 Task: Look for space in Kulpahār, India from 8th June, 2023 to 16th June, 2023 for 2 adults in price range Rs.10000 to Rs.15000. Place can be entire place with 1  bedroom having 1 bed and 1 bathroom. Property type can be house, flat, guest house, hotel. Amenities needed are: washing machine. Booking option can be shelf check-in. Required host language is English.
Action: Mouse moved to (513, 98)
Screenshot: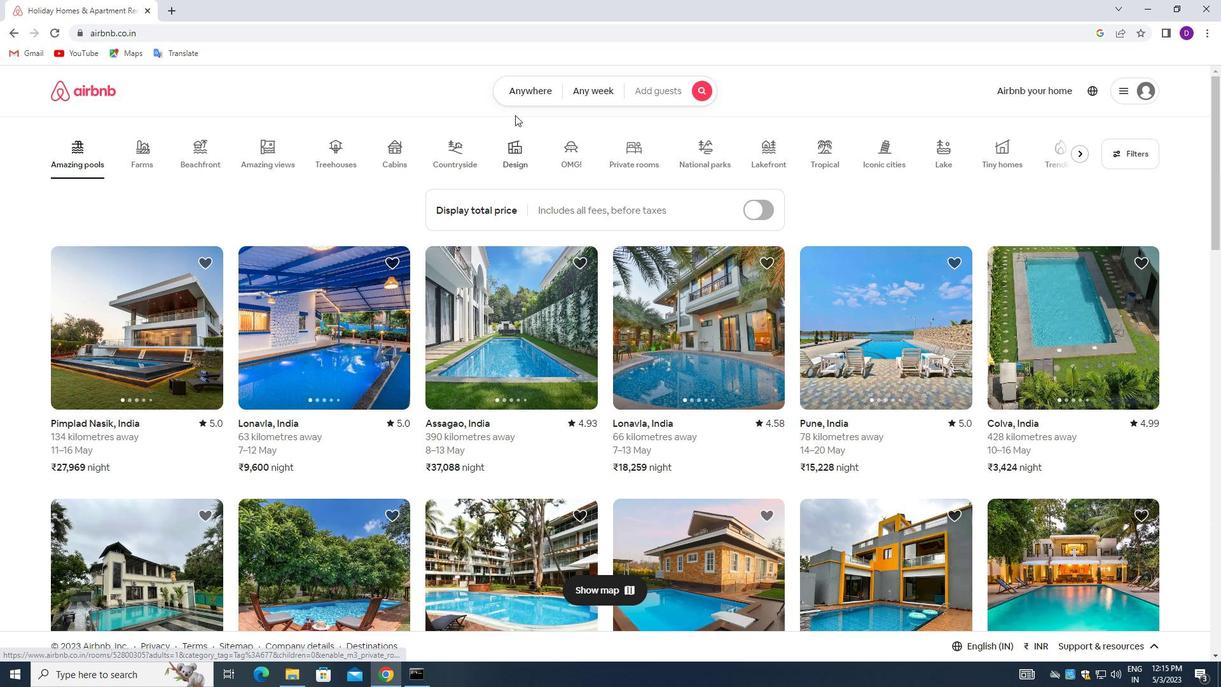 
Action: Mouse pressed left at (513, 98)
Screenshot: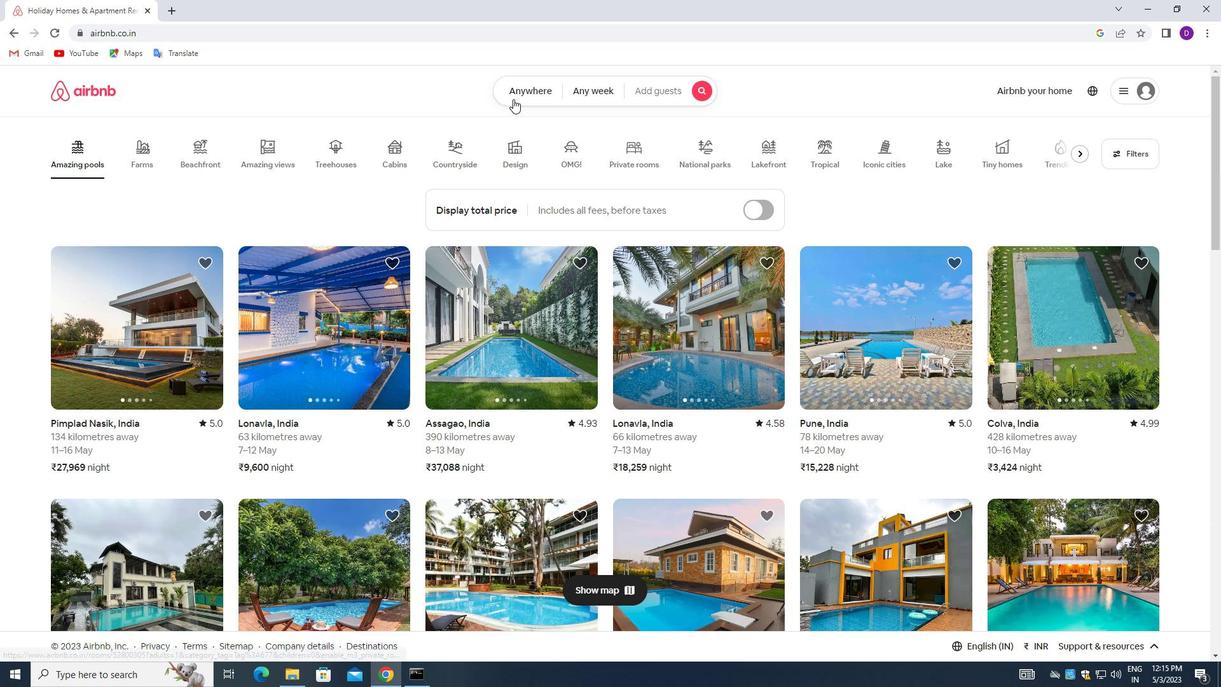 
Action: Mouse moved to (407, 145)
Screenshot: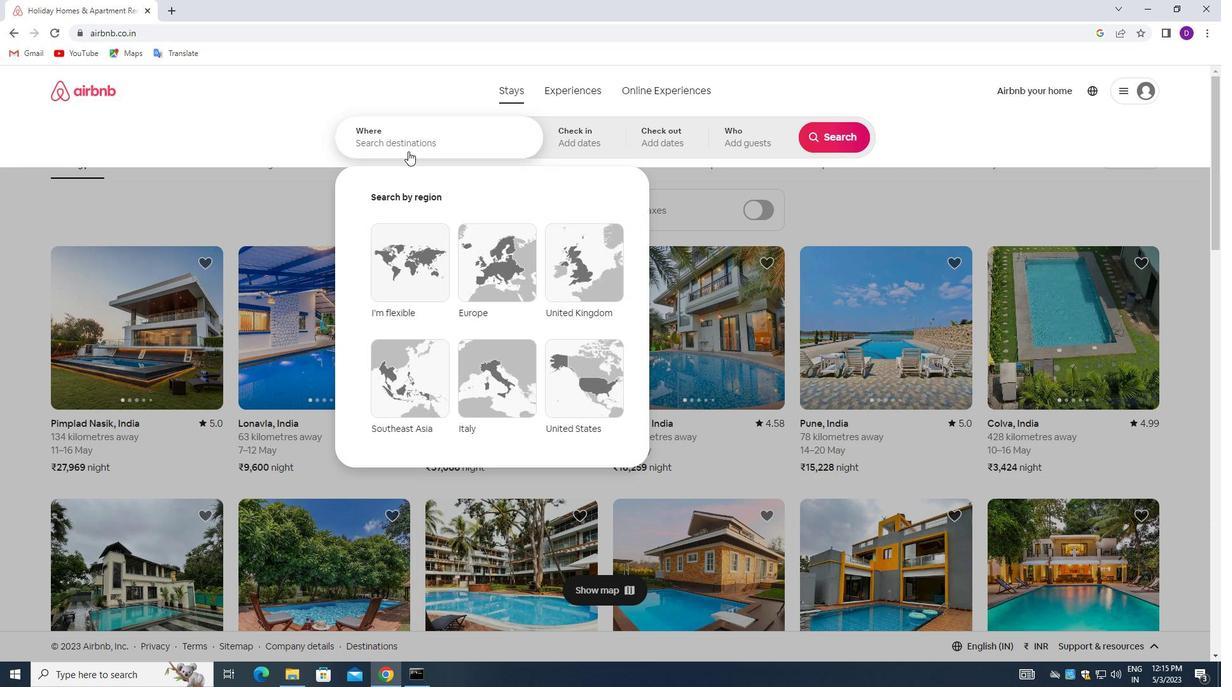 
Action: Mouse pressed left at (407, 145)
Screenshot: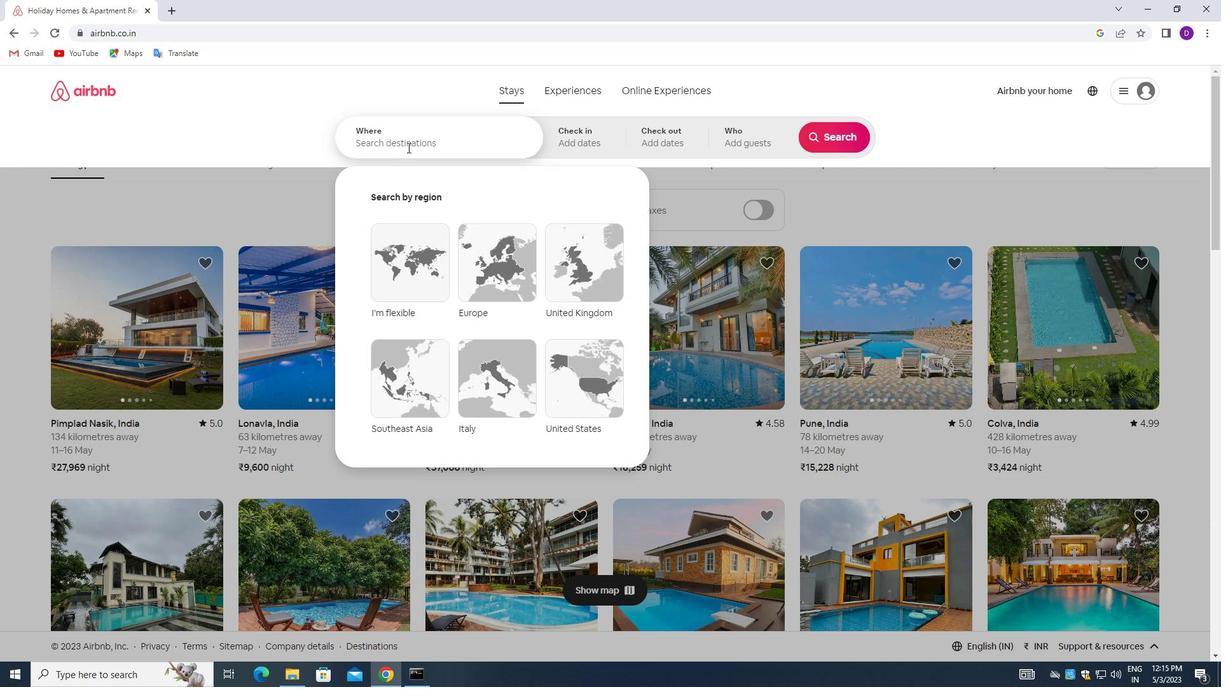 
Action: Mouse moved to (282, 146)
Screenshot: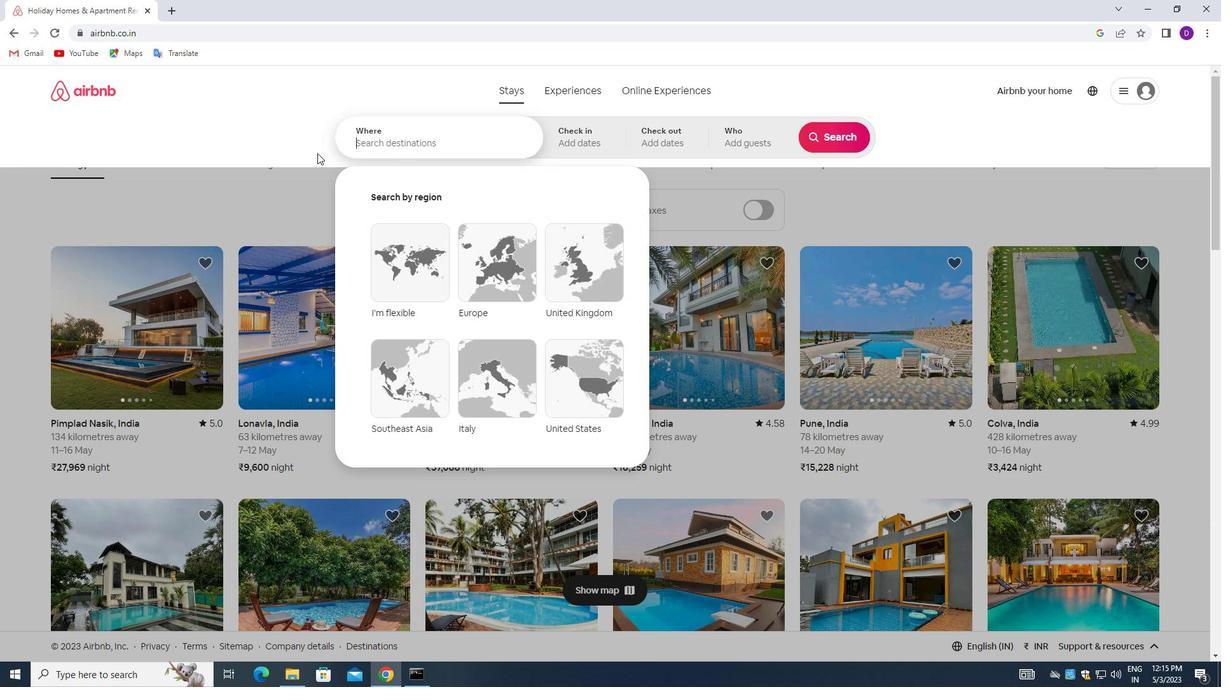 
Action: Key pressed <Key.shift>KULPAGAR<Key.backspace><Key.backspace><Key.backspace>HAR,<Key.space><Key.shift>INDIA<Key.enter>
Screenshot: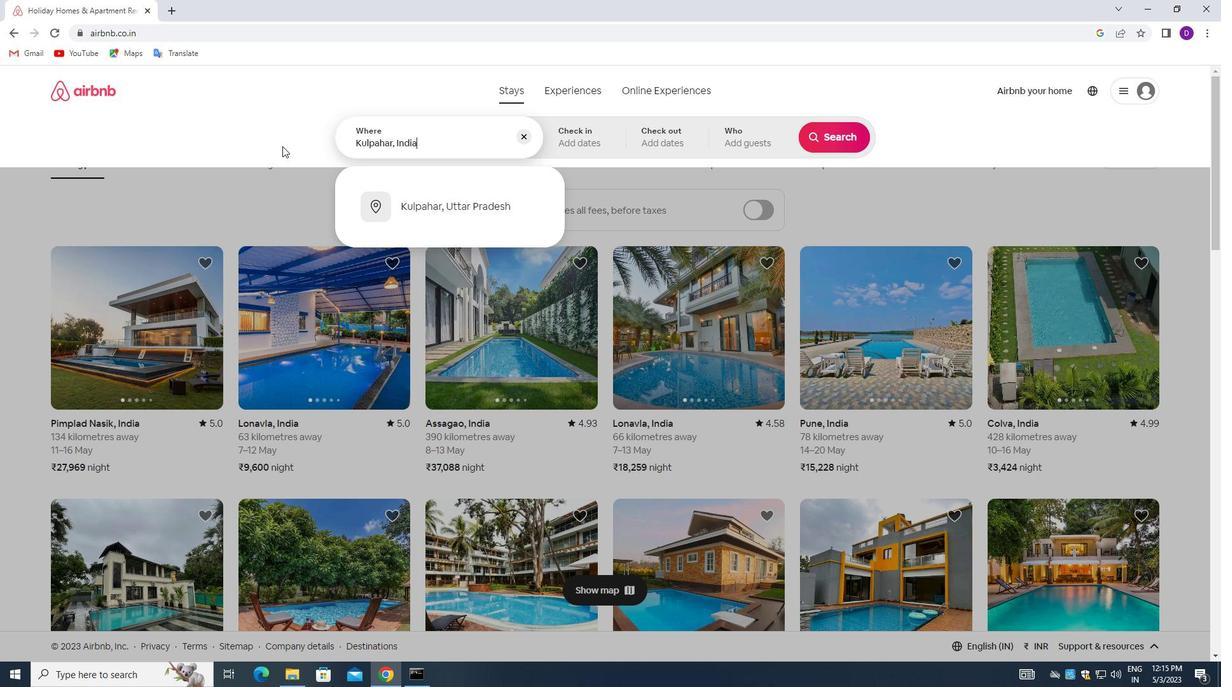 
Action: Mouse moved to (763, 318)
Screenshot: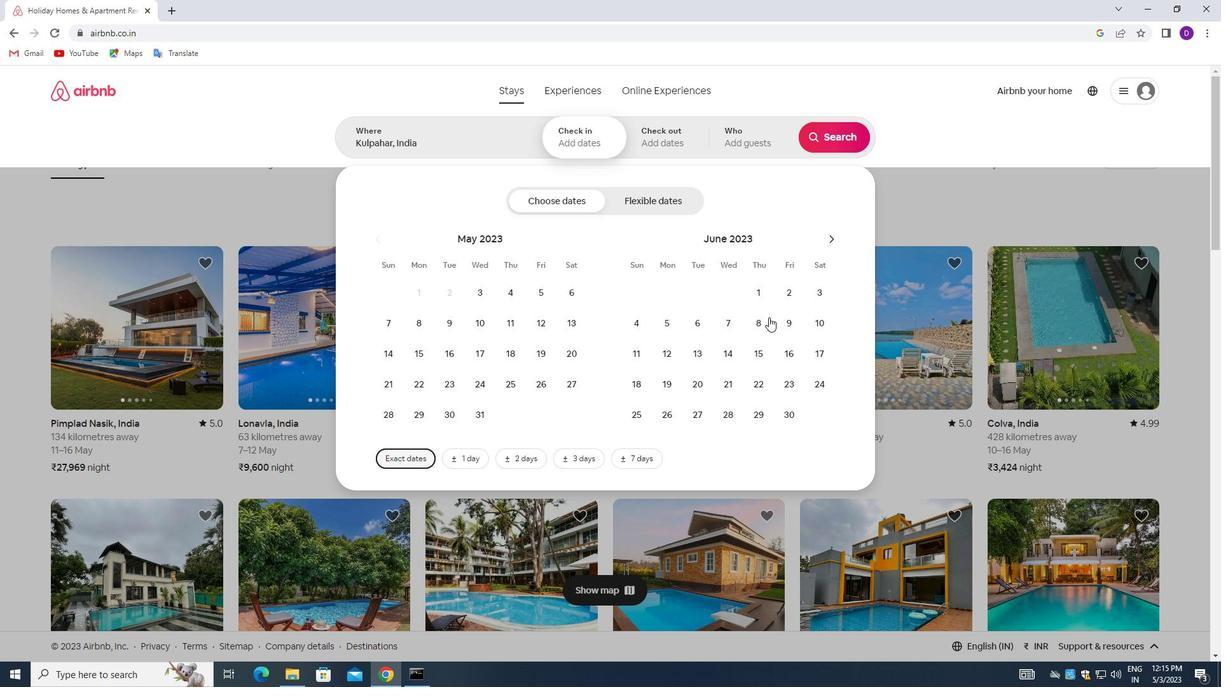 
Action: Mouse pressed left at (763, 318)
Screenshot: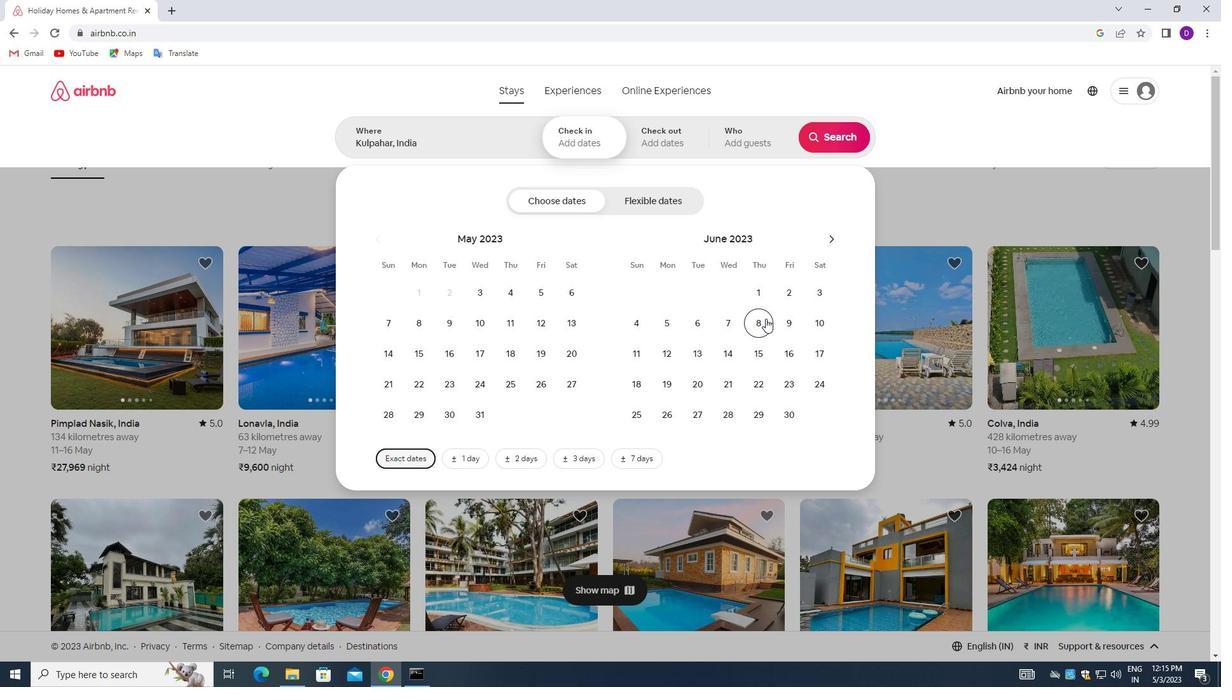 
Action: Mouse moved to (782, 349)
Screenshot: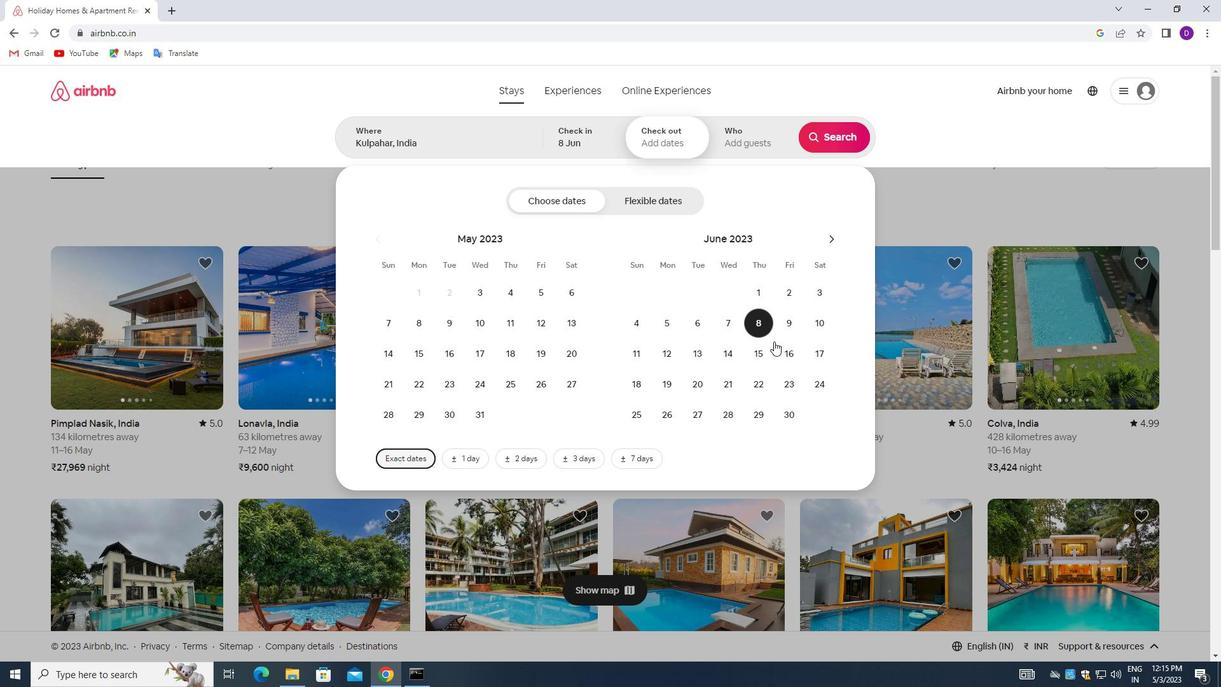 
Action: Mouse pressed left at (782, 349)
Screenshot: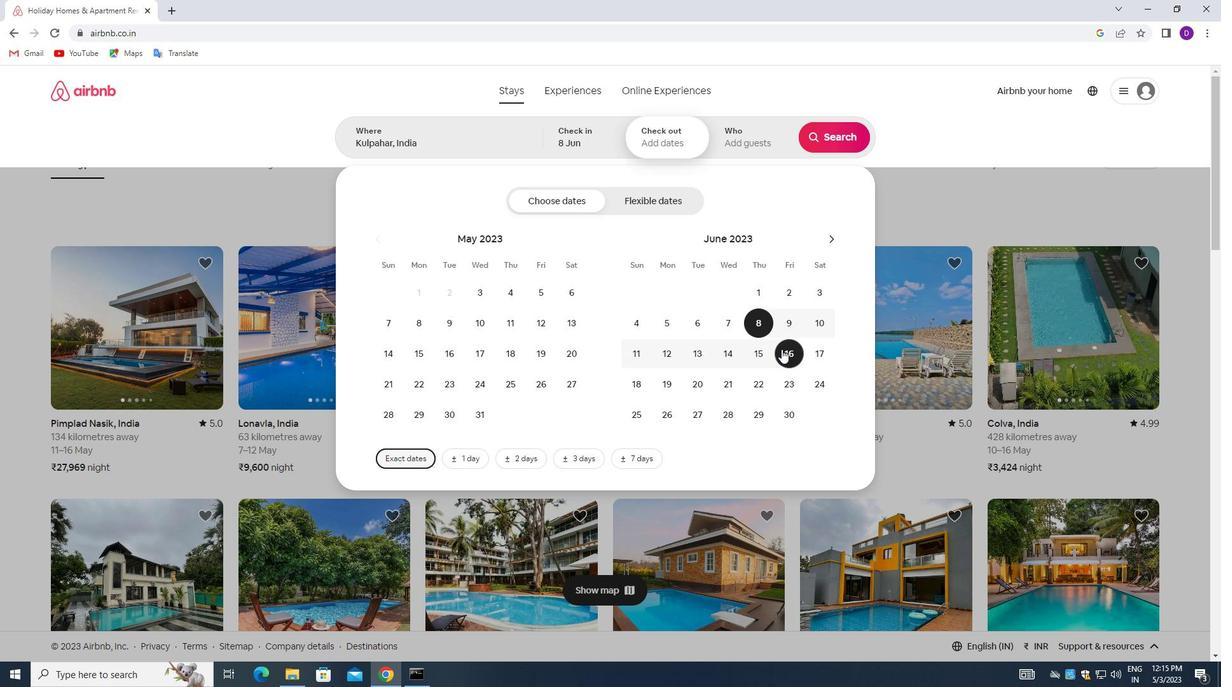 
Action: Mouse moved to (738, 137)
Screenshot: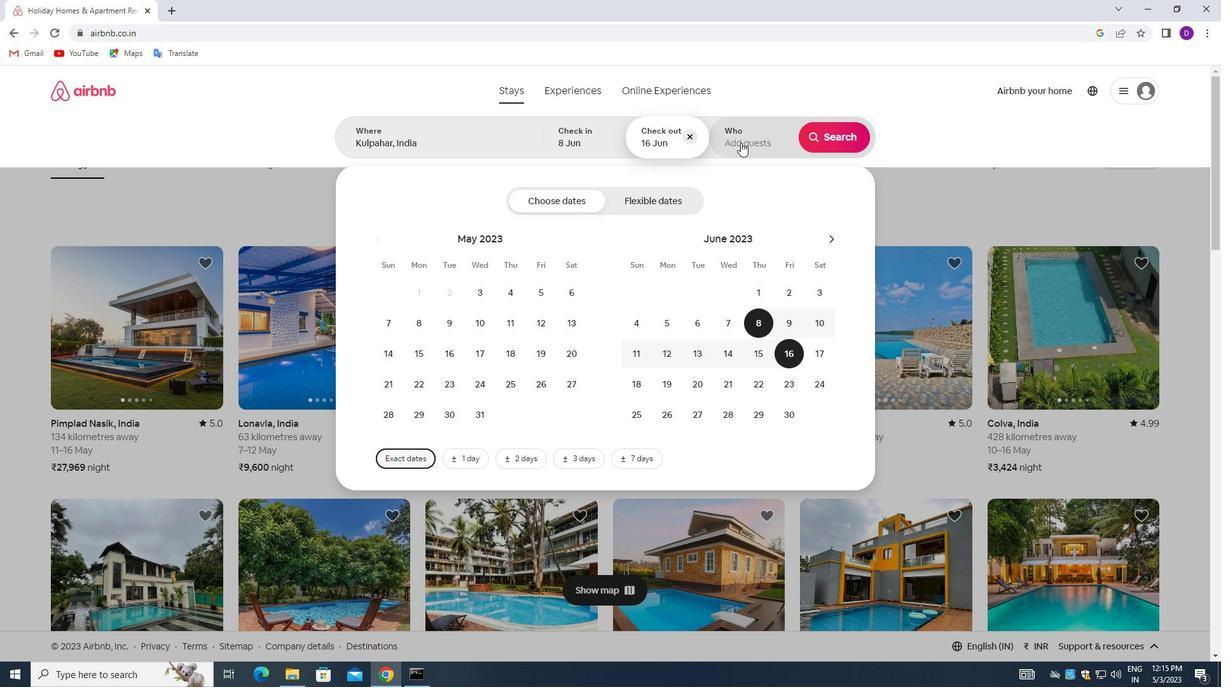 
Action: Mouse pressed left at (738, 137)
Screenshot: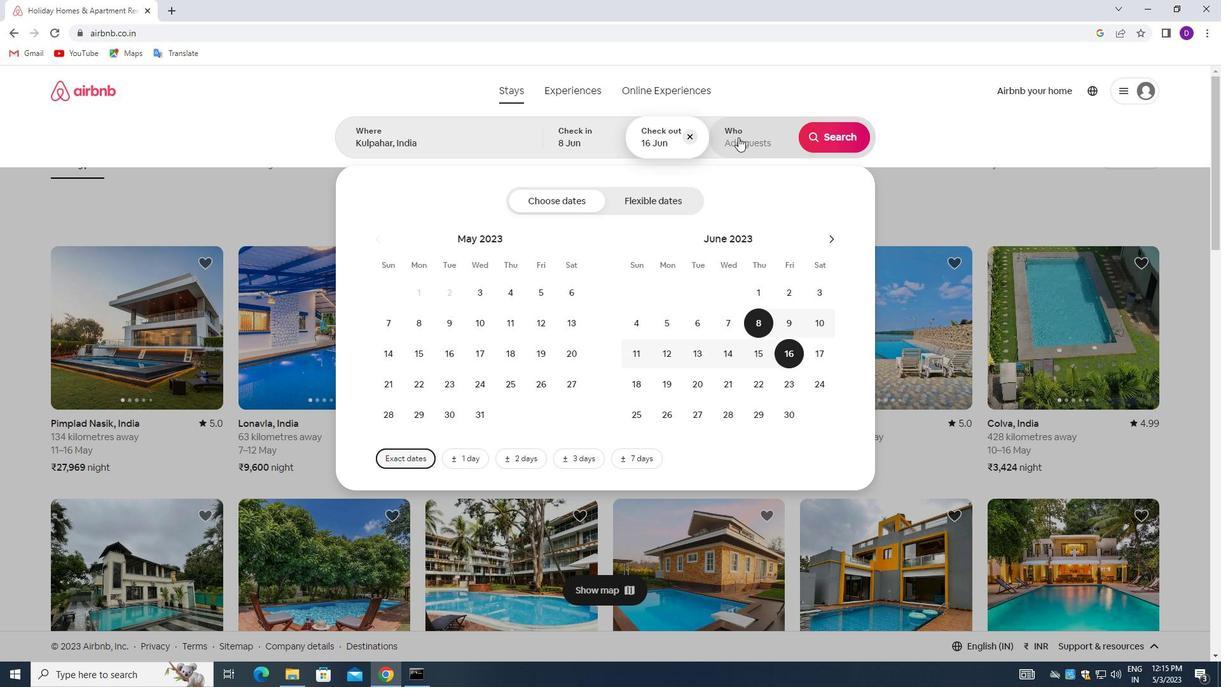 
Action: Mouse moved to (837, 209)
Screenshot: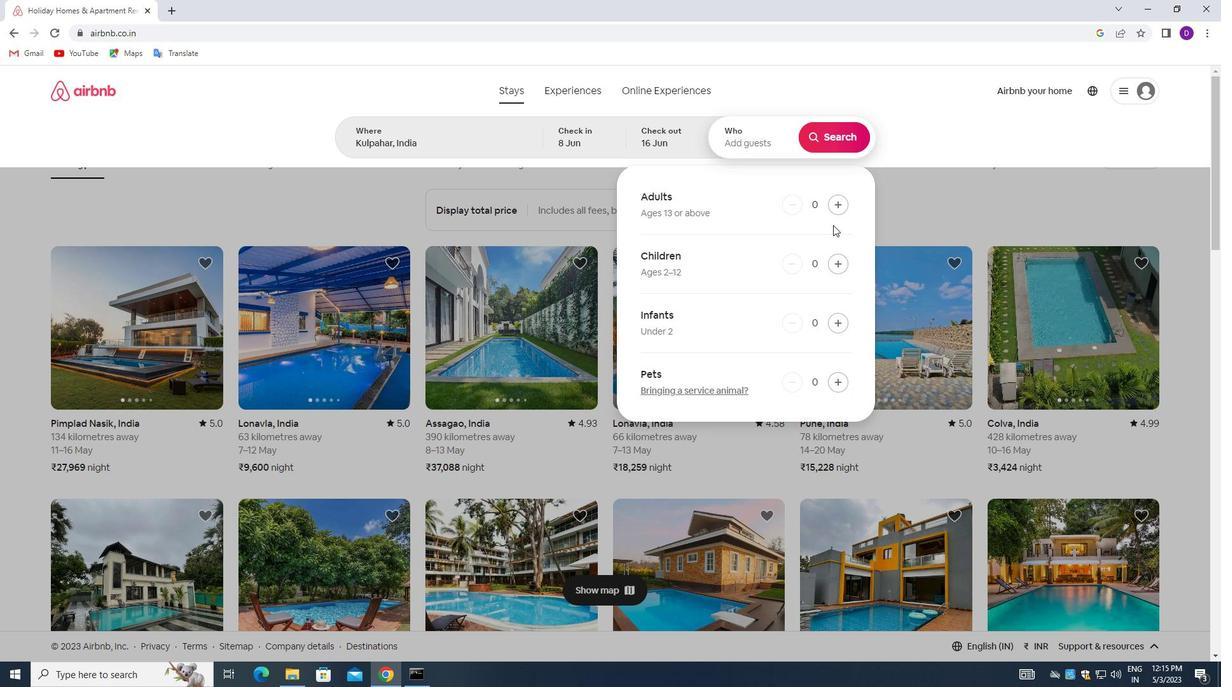 
Action: Mouse pressed left at (837, 209)
Screenshot: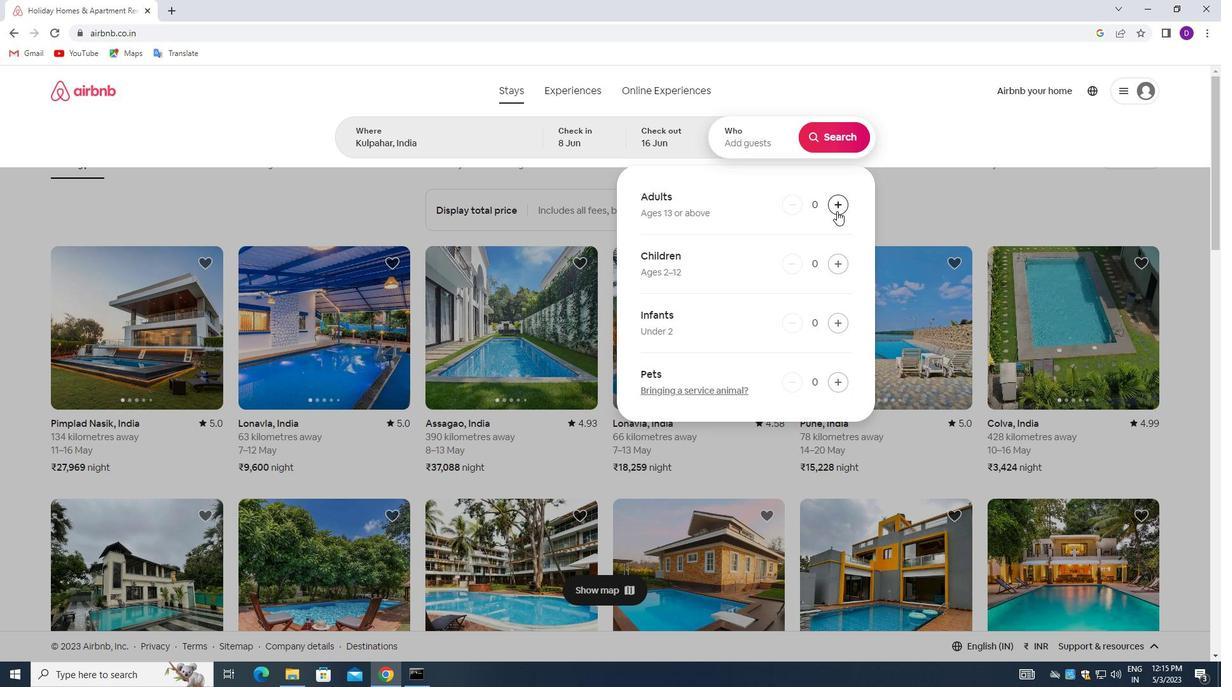 
Action: Mouse pressed left at (837, 209)
Screenshot: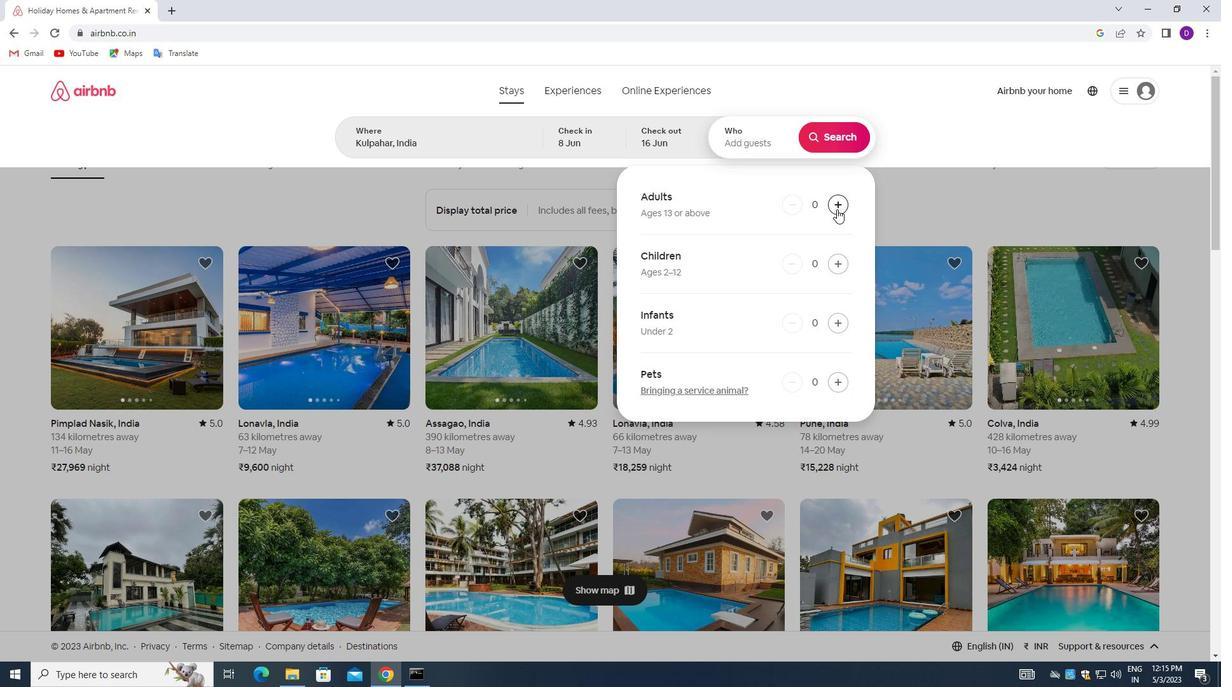 
Action: Mouse moved to (823, 131)
Screenshot: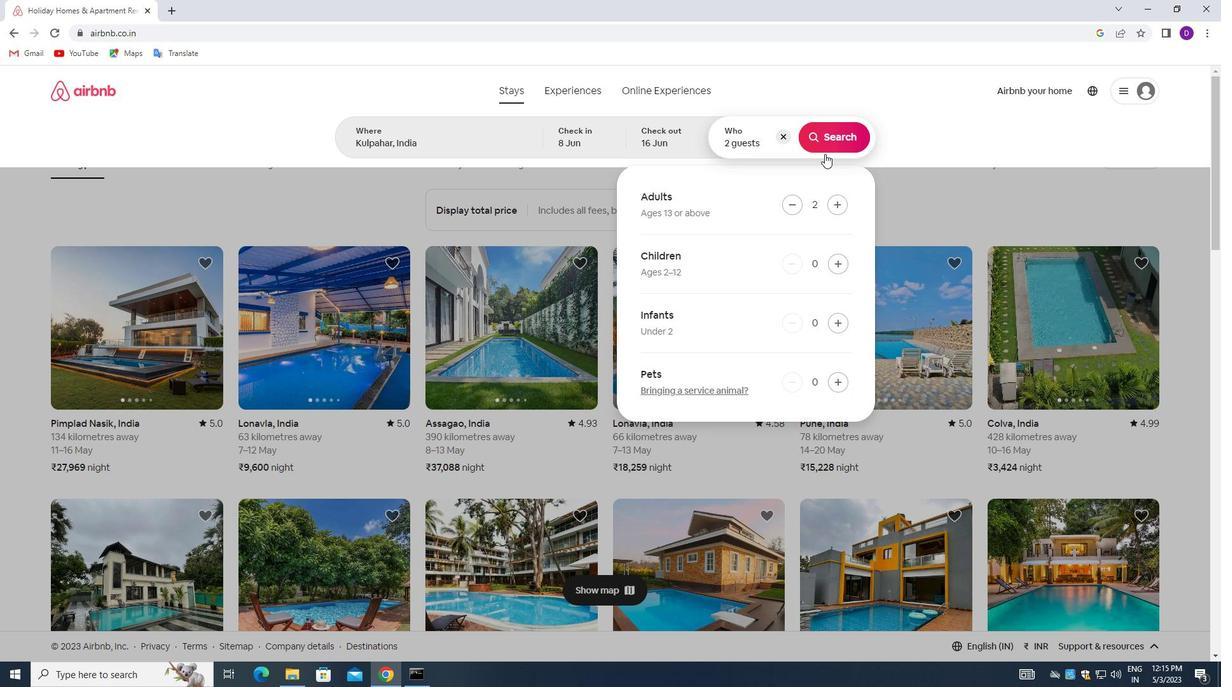 
Action: Mouse pressed left at (823, 131)
Screenshot: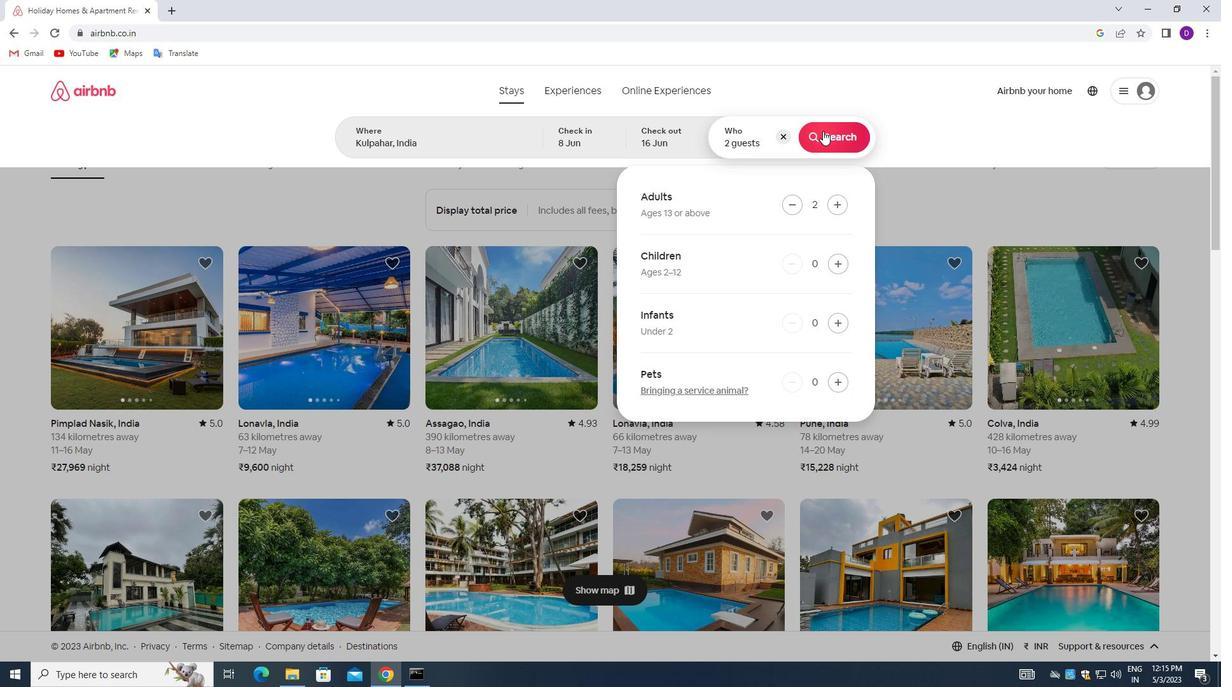 
Action: Mouse moved to (1150, 141)
Screenshot: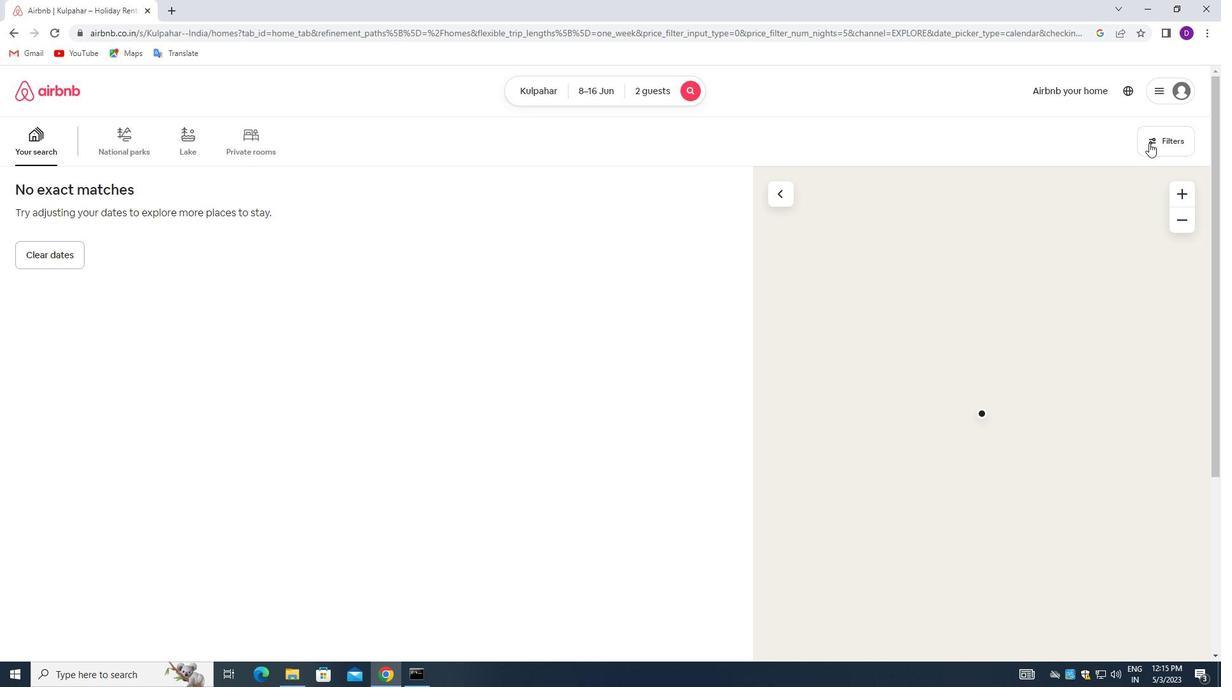 
Action: Mouse pressed left at (1150, 141)
Screenshot: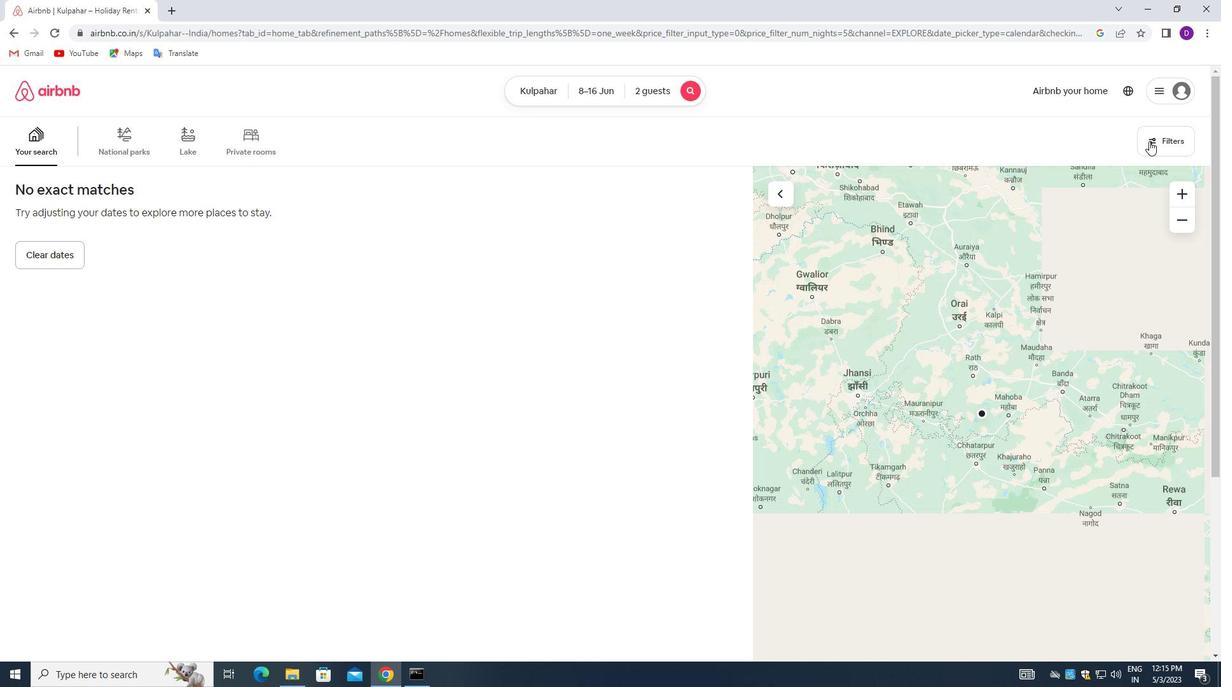 
Action: Mouse moved to (451, 222)
Screenshot: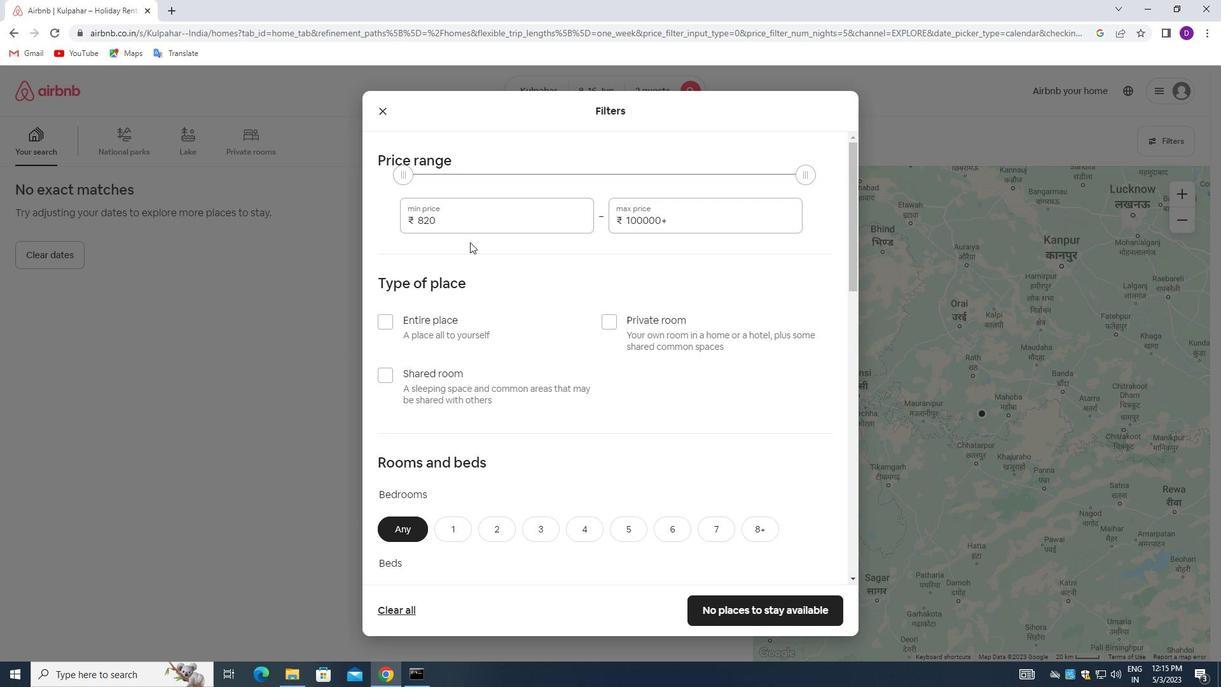 
Action: Mouse pressed left at (451, 222)
Screenshot: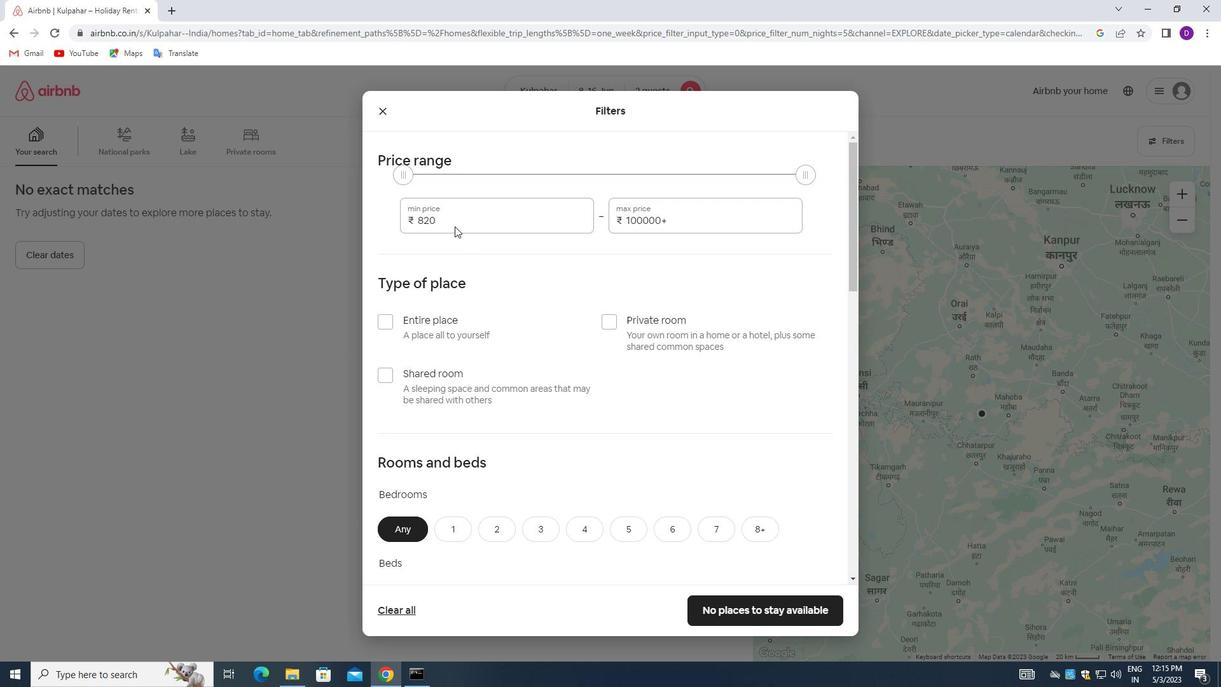 
Action: Mouse pressed left at (451, 222)
Screenshot: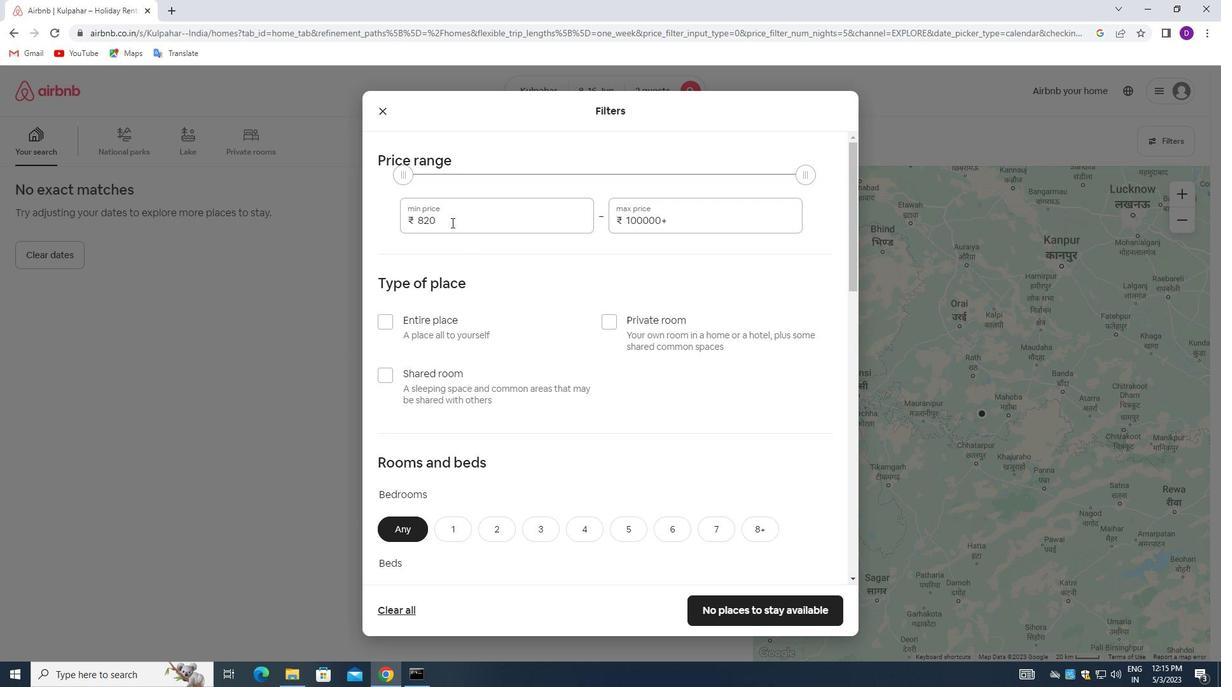 
Action: Key pressed 10000<Key.tab>15000
Screenshot: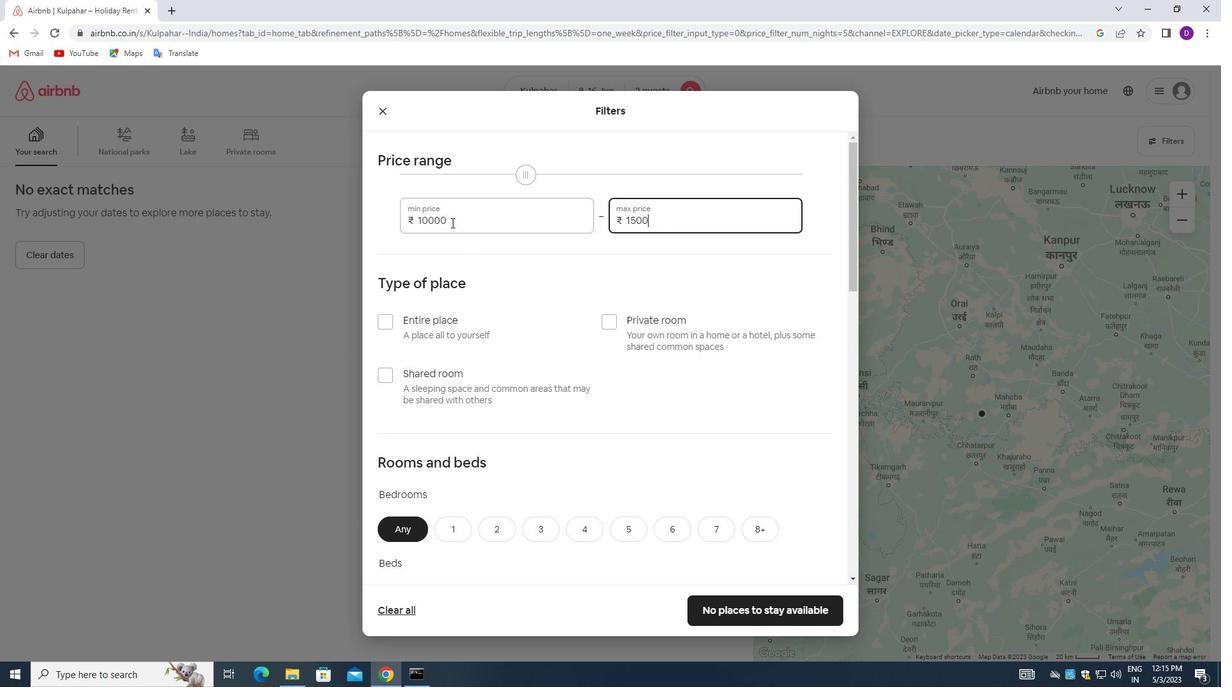 
Action: Mouse moved to (570, 385)
Screenshot: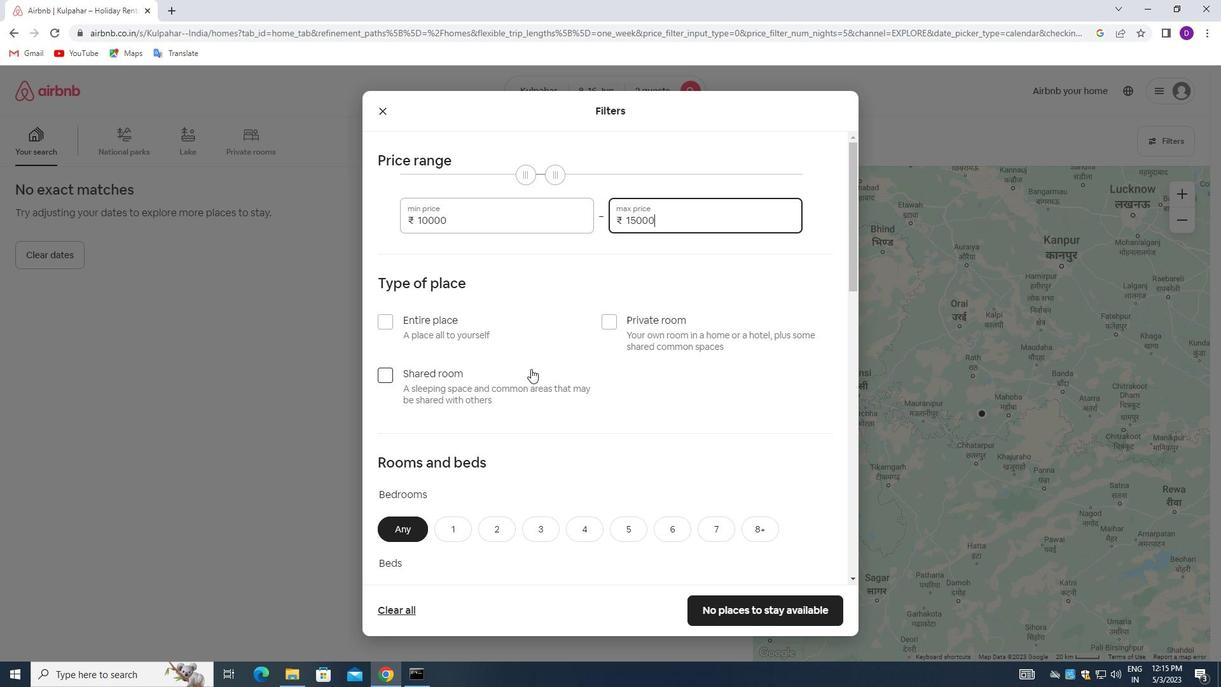 
Action: Mouse scrolled (570, 385) with delta (0, 0)
Screenshot: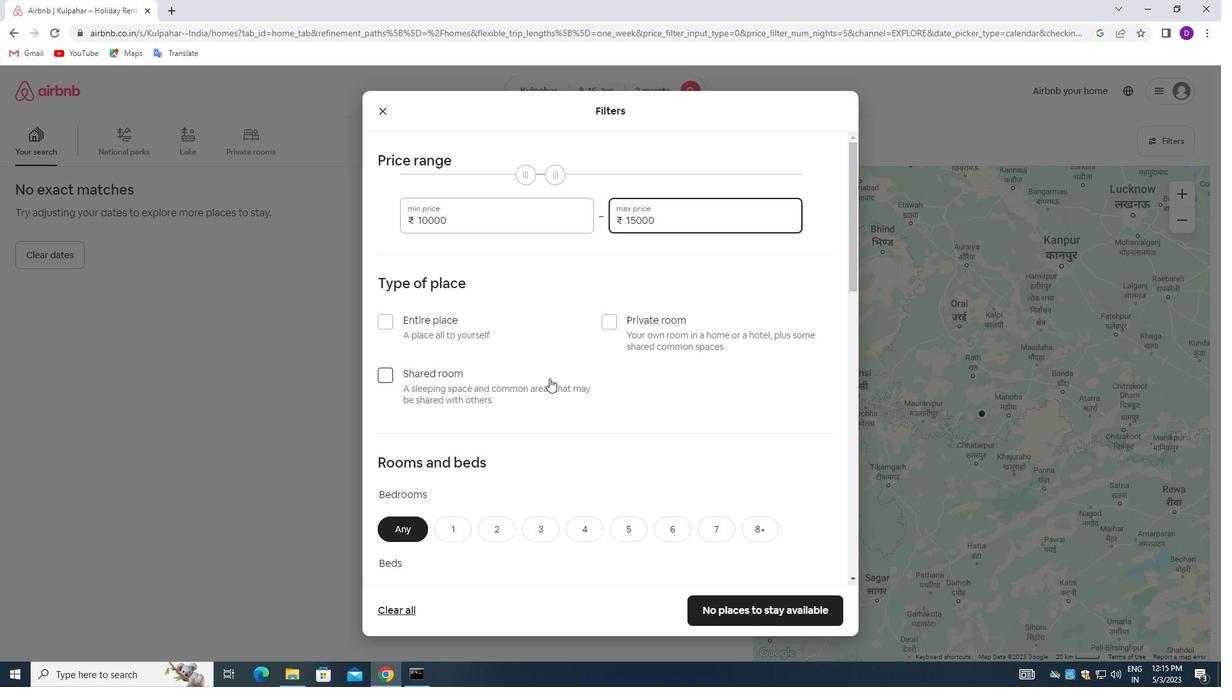 
Action: Mouse moved to (572, 386)
Screenshot: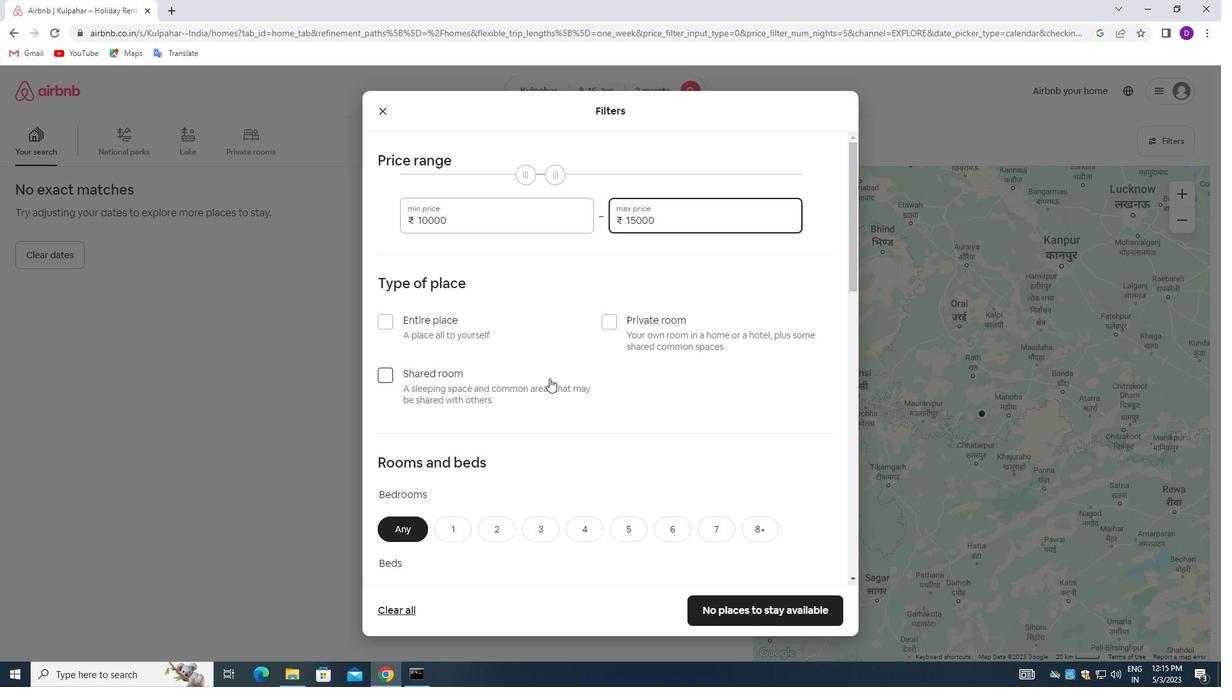 
Action: Mouse scrolled (572, 386) with delta (0, 0)
Screenshot: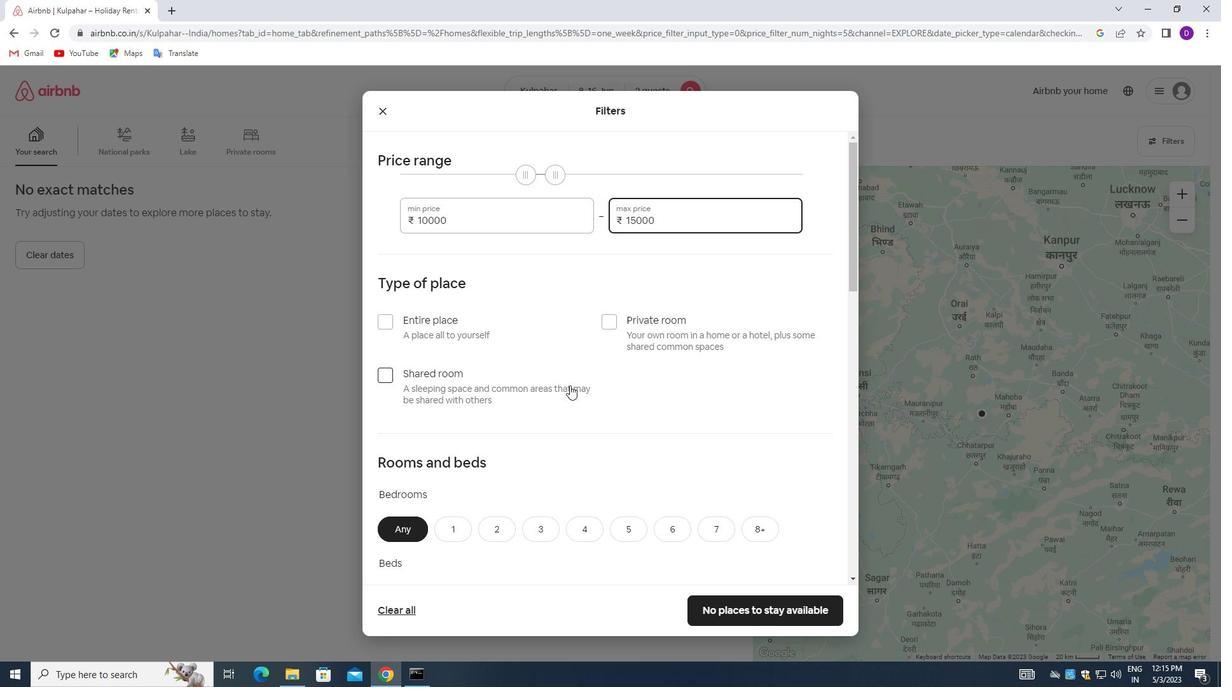 
Action: Mouse moved to (388, 201)
Screenshot: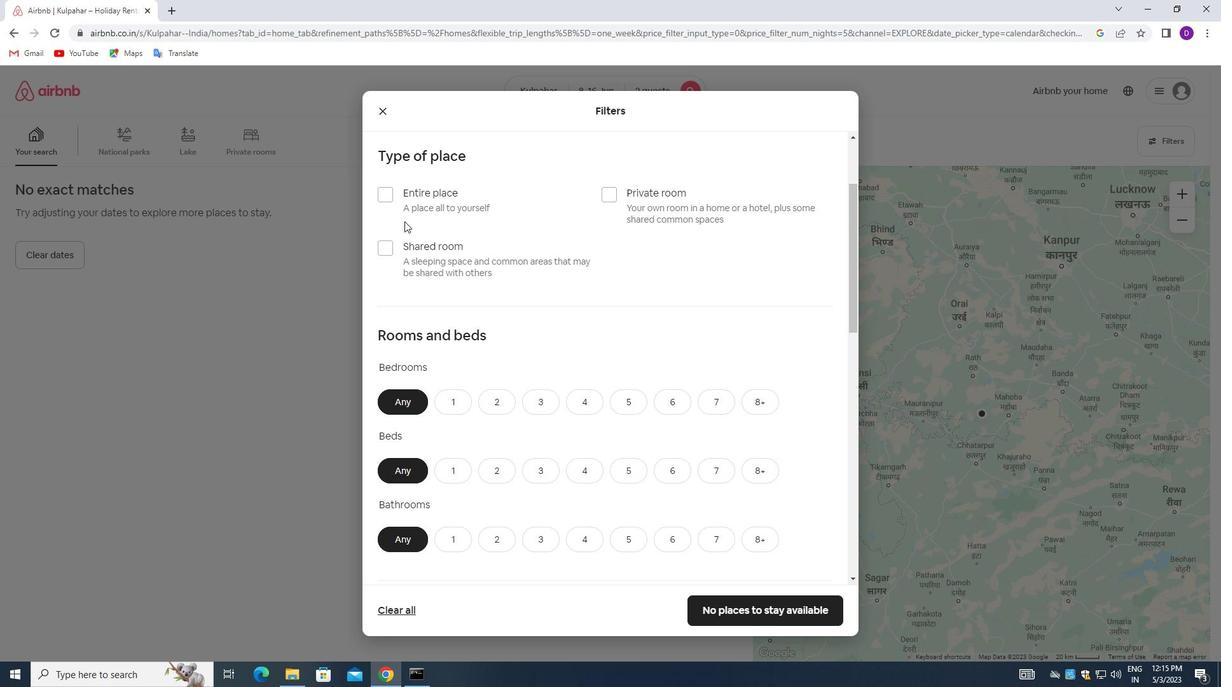 
Action: Mouse pressed left at (388, 201)
Screenshot: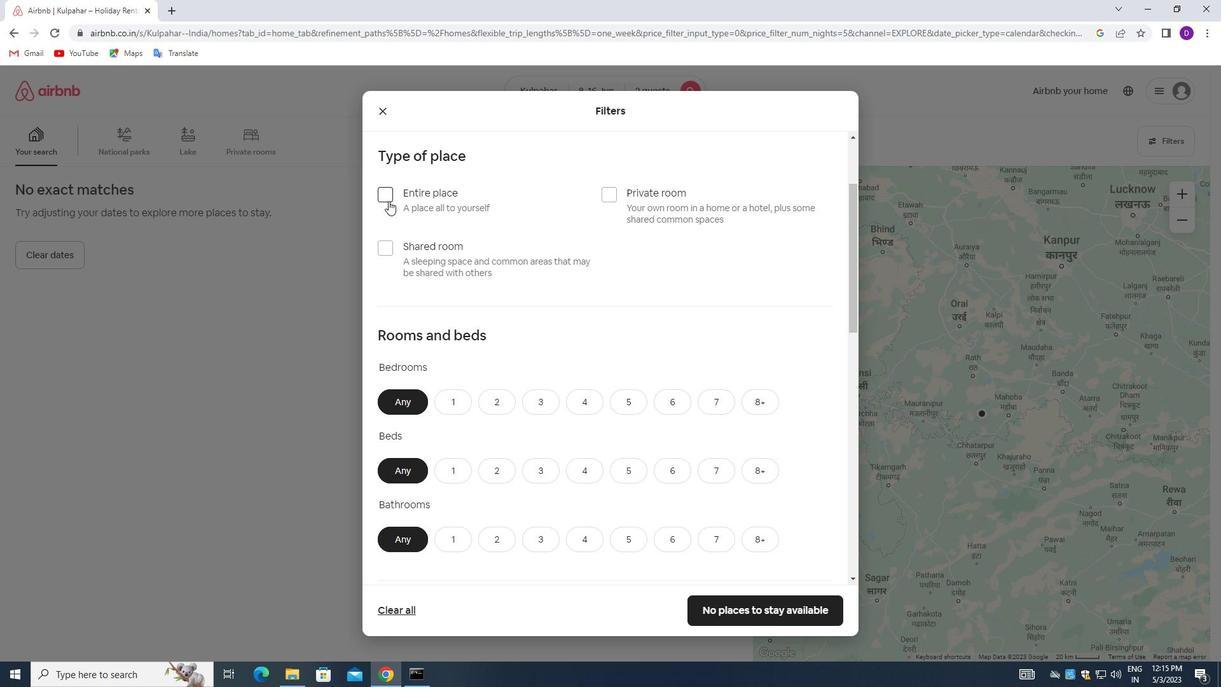 
Action: Mouse moved to (490, 280)
Screenshot: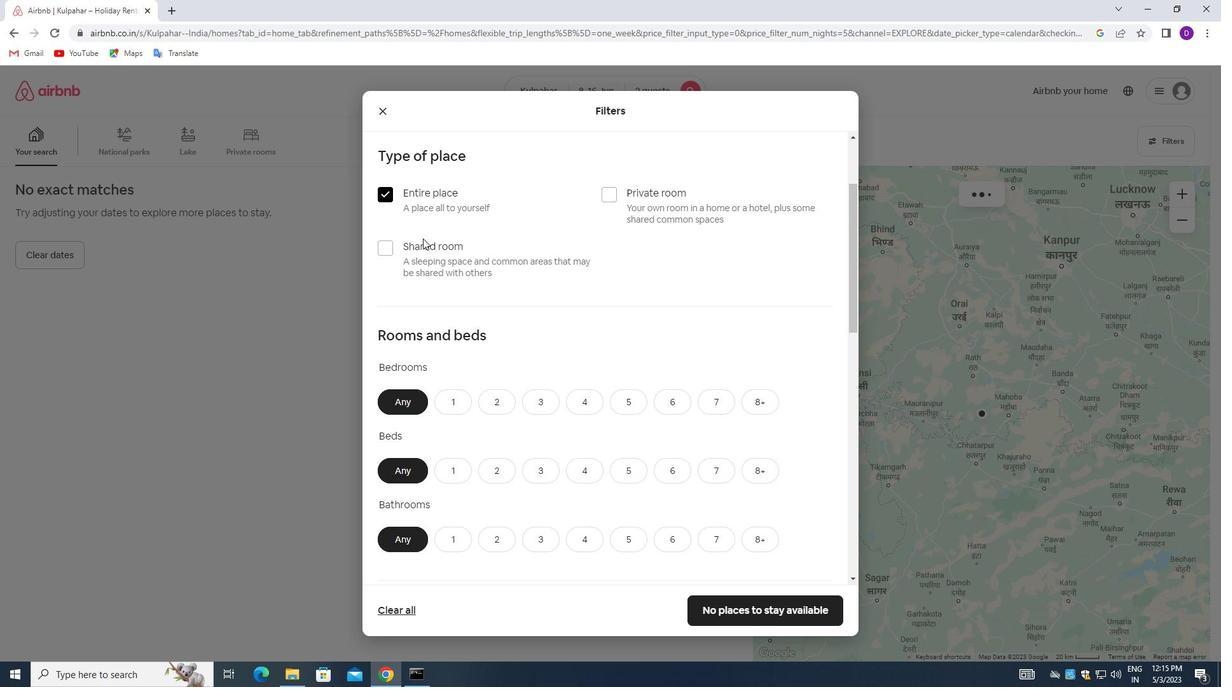 
Action: Mouse scrolled (490, 279) with delta (0, 0)
Screenshot: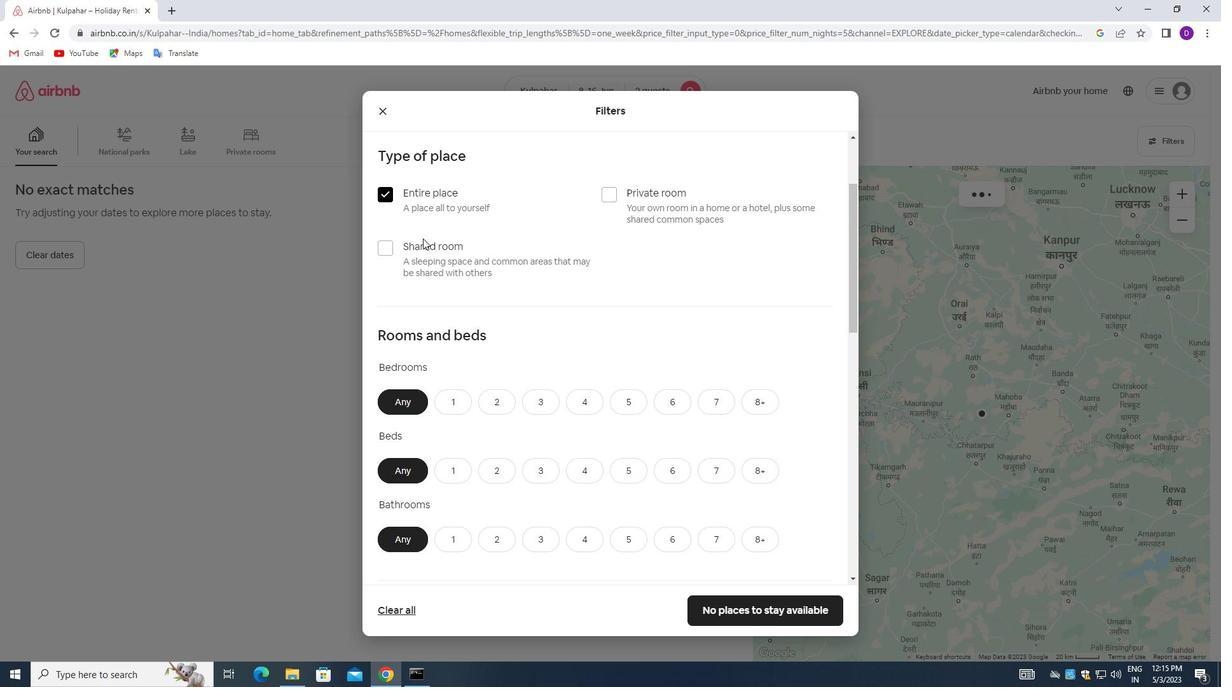 
Action: Mouse moved to (490, 281)
Screenshot: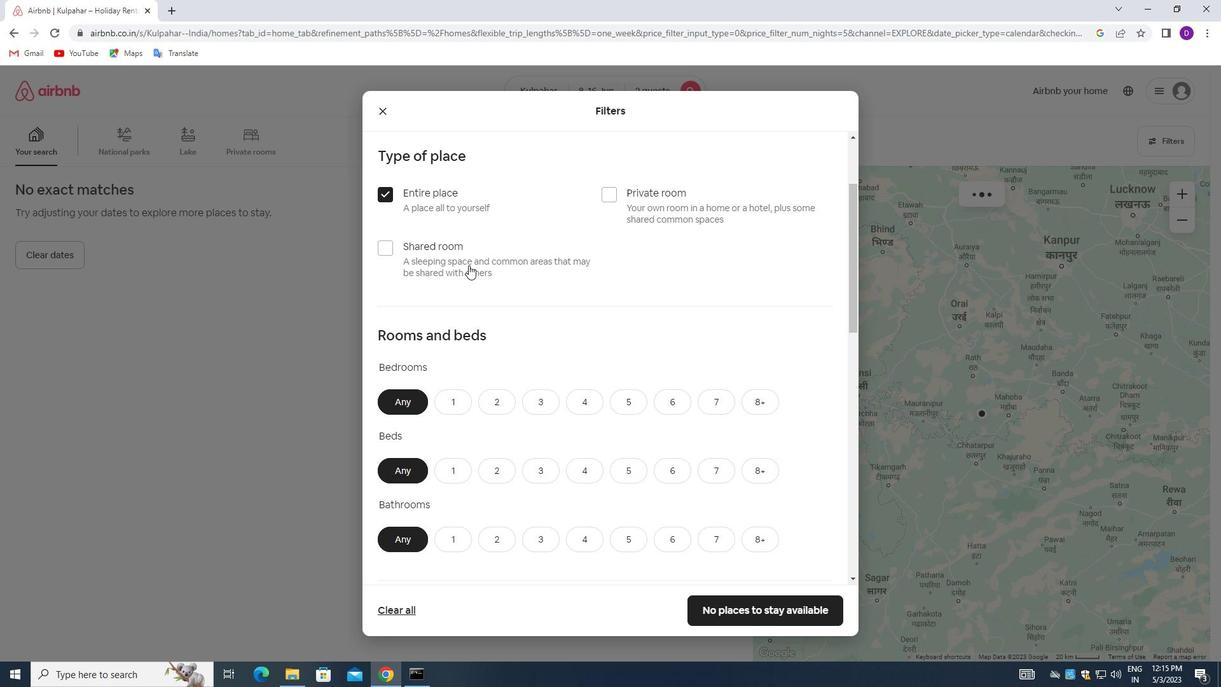 
Action: Mouse scrolled (490, 281) with delta (0, 0)
Screenshot: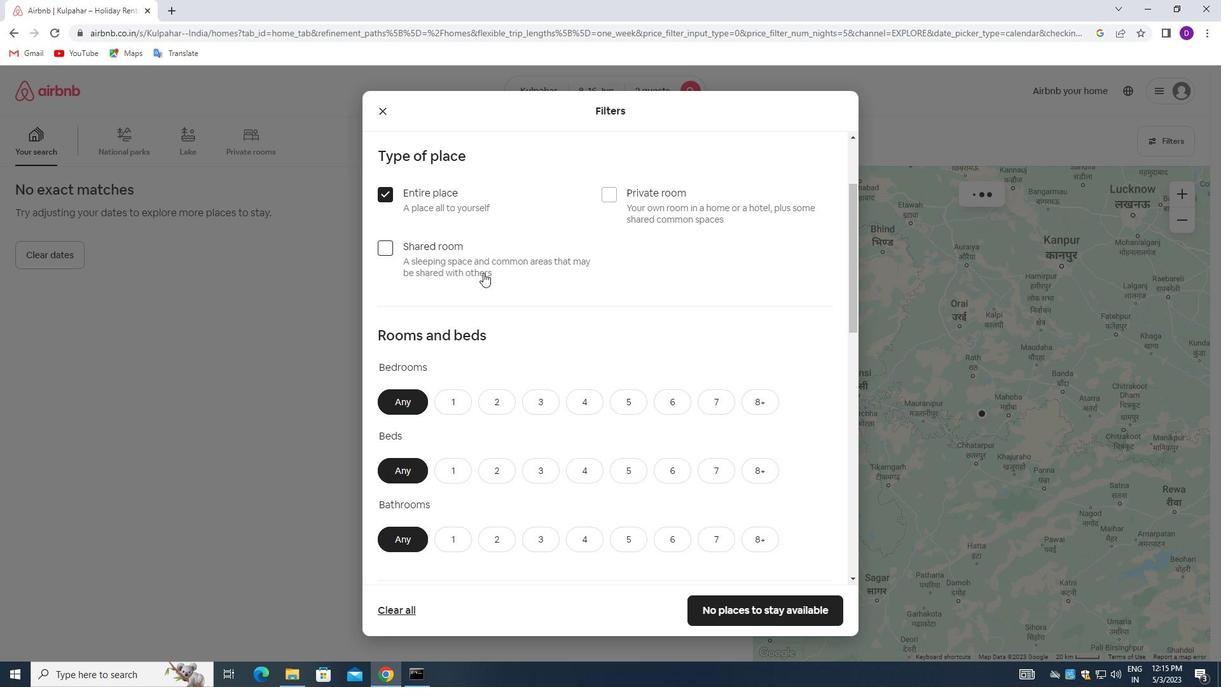 
Action: Mouse moved to (451, 274)
Screenshot: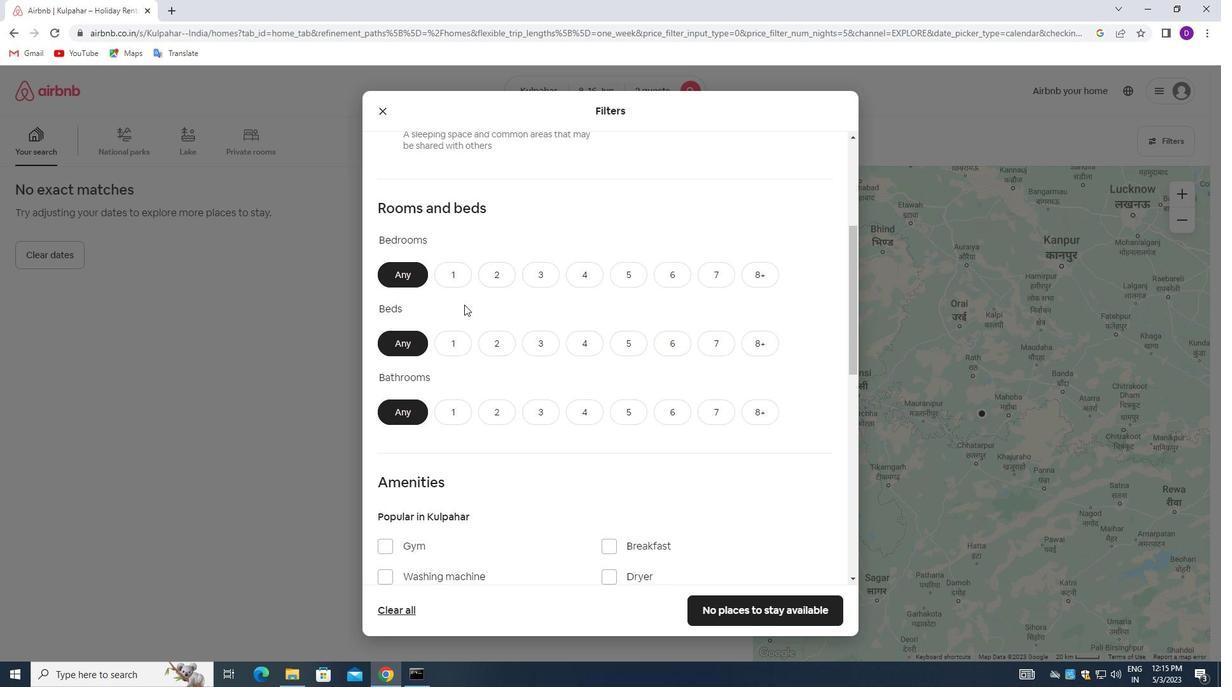 
Action: Mouse pressed left at (451, 274)
Screenshot: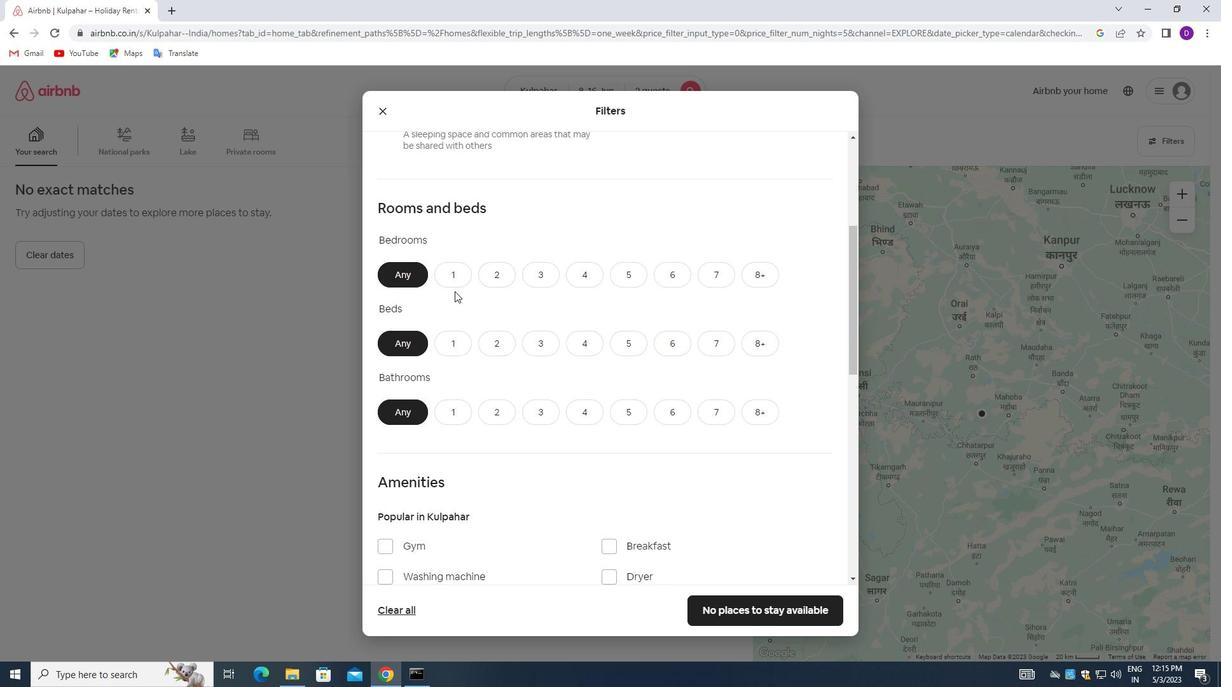 
Action: Mouse moved to (453, 339)
Screenshot: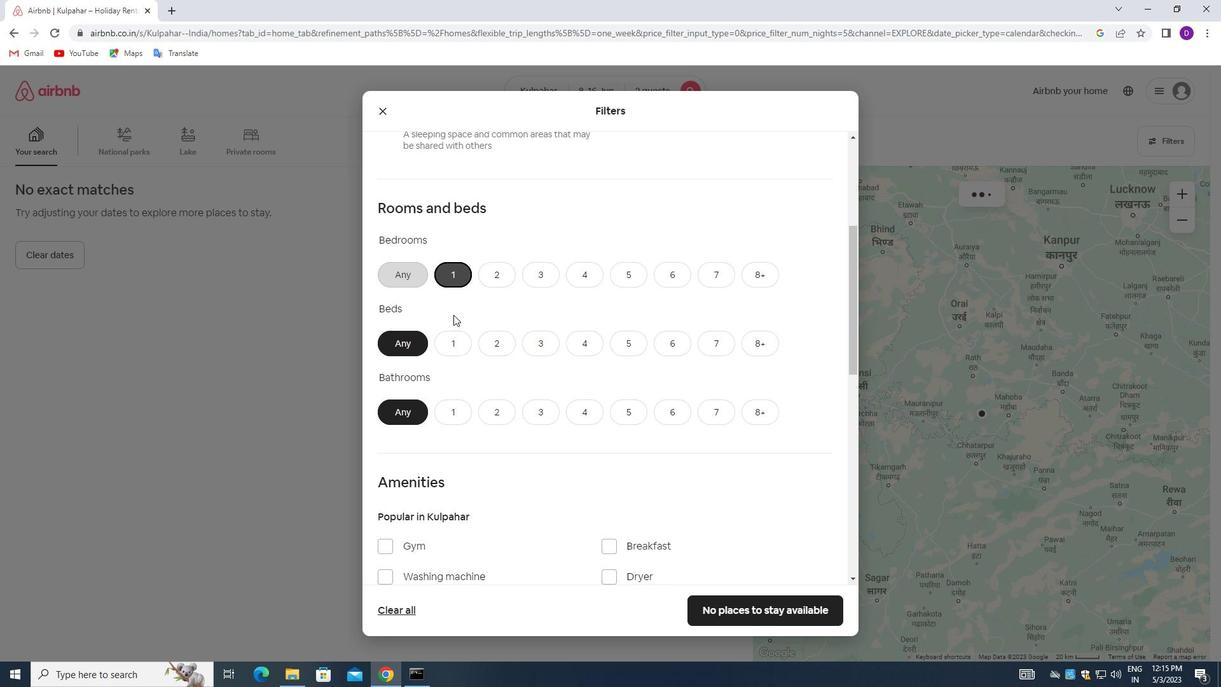 
Action: Mouse pressed left at (453, 339)
Screenshot: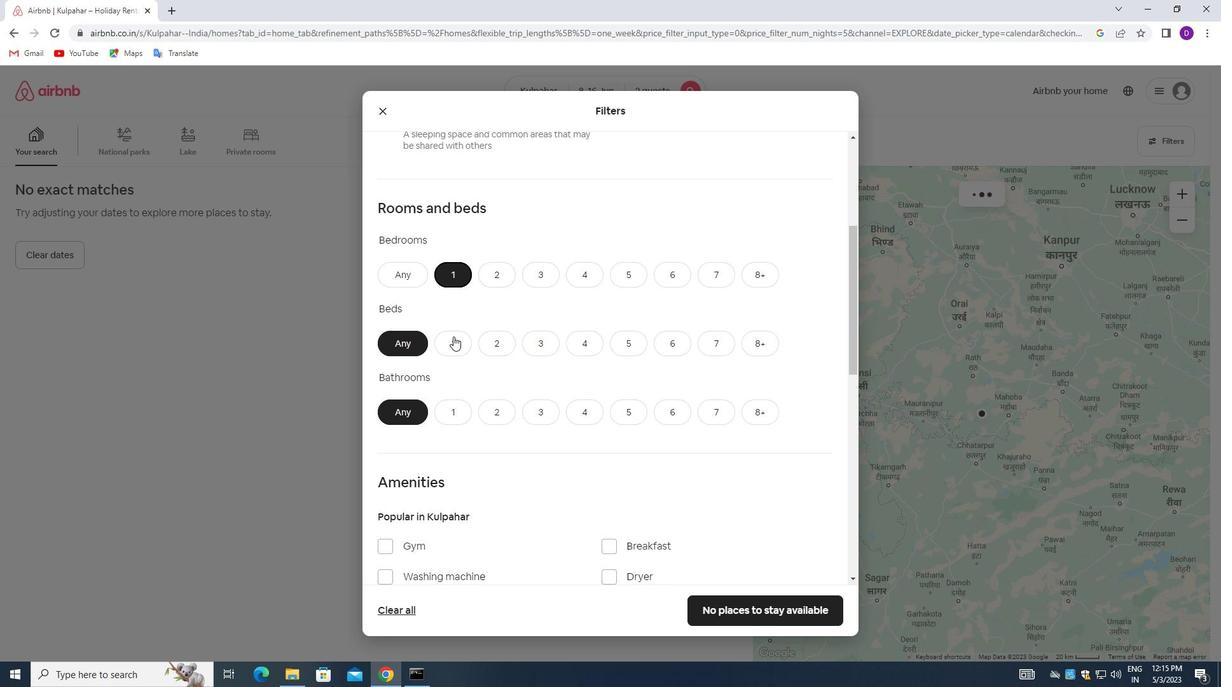 
Action: Mouse moved to (458, 414)
Screenshot: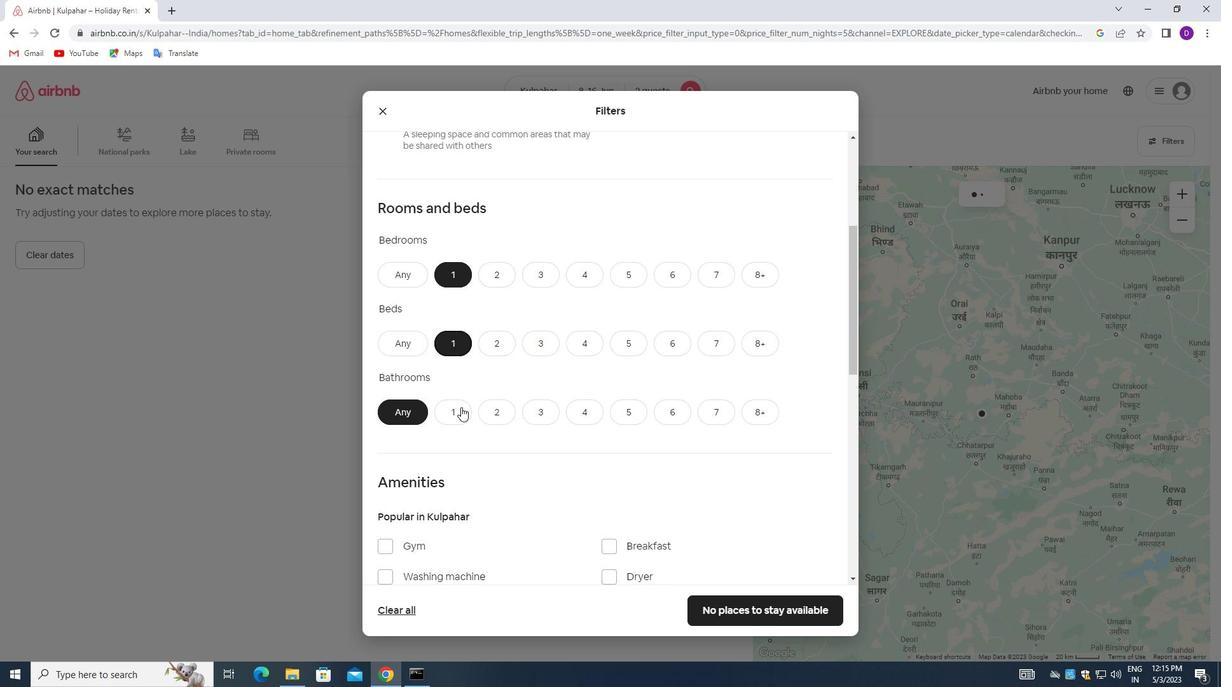 
Action: Mouse pressed left at (458, 414)
Screenshot: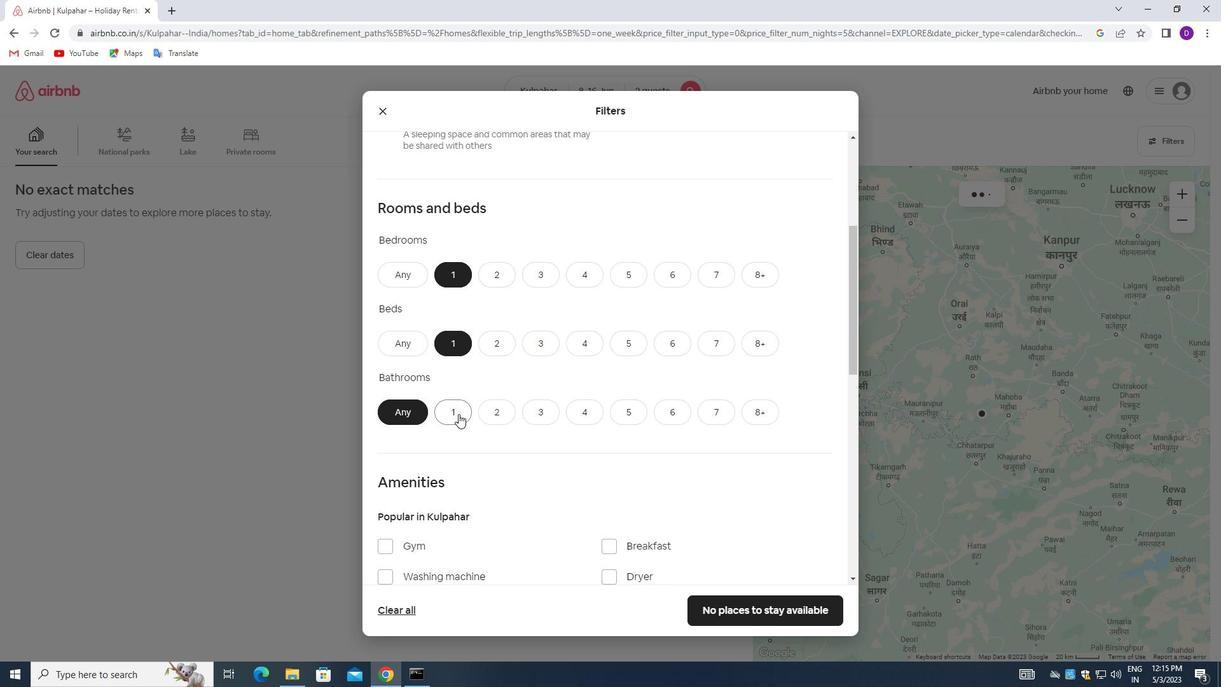 
Action: Mouse moved to (546, 353)
Screenshot: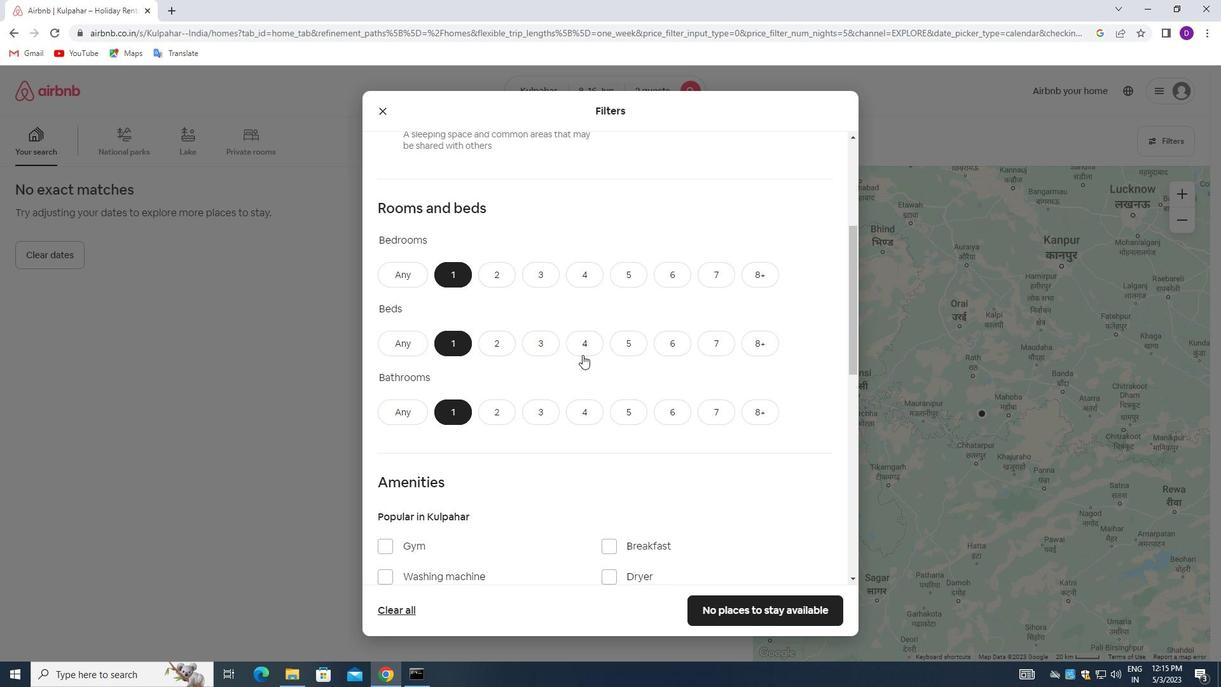 
Action: Mouse scrolled (546, 352) with delta (0, 0)
Screenshot: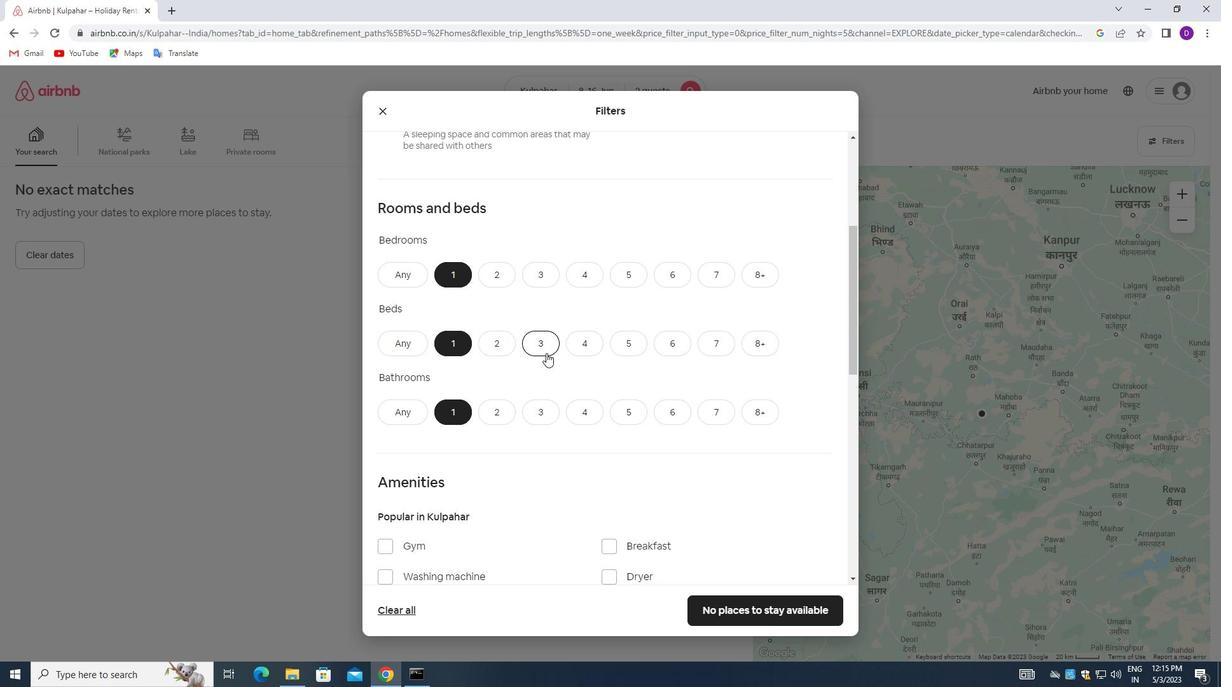 
Action: Mouse moved to (546, 353)
Screenshot: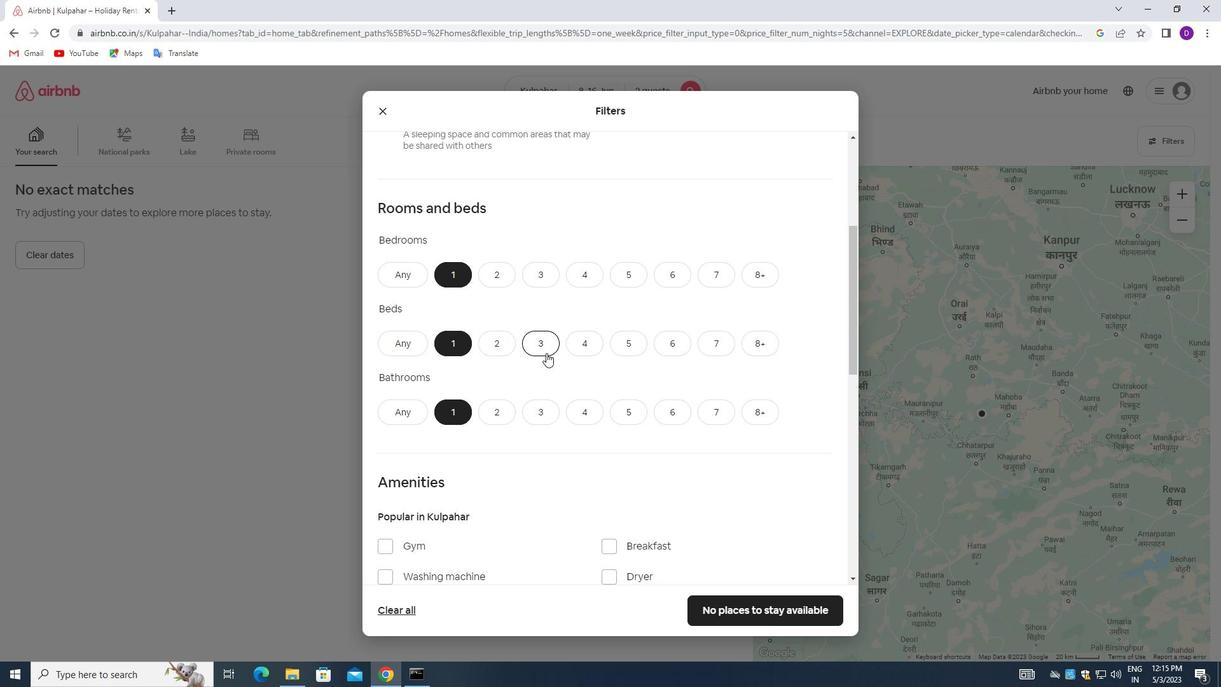 
Action: Mouse scrolled (546, 352) with delta (0, 0)
Screenshot: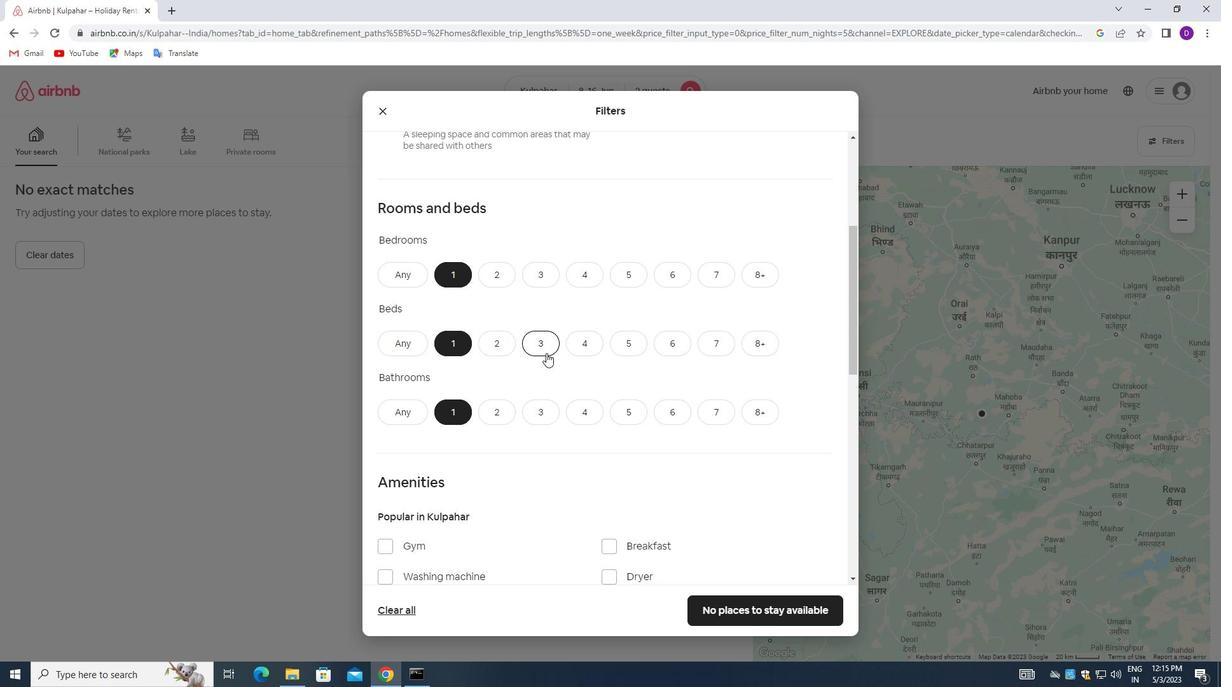 
Action: Mouse moved to (535, 354)
Screenshot: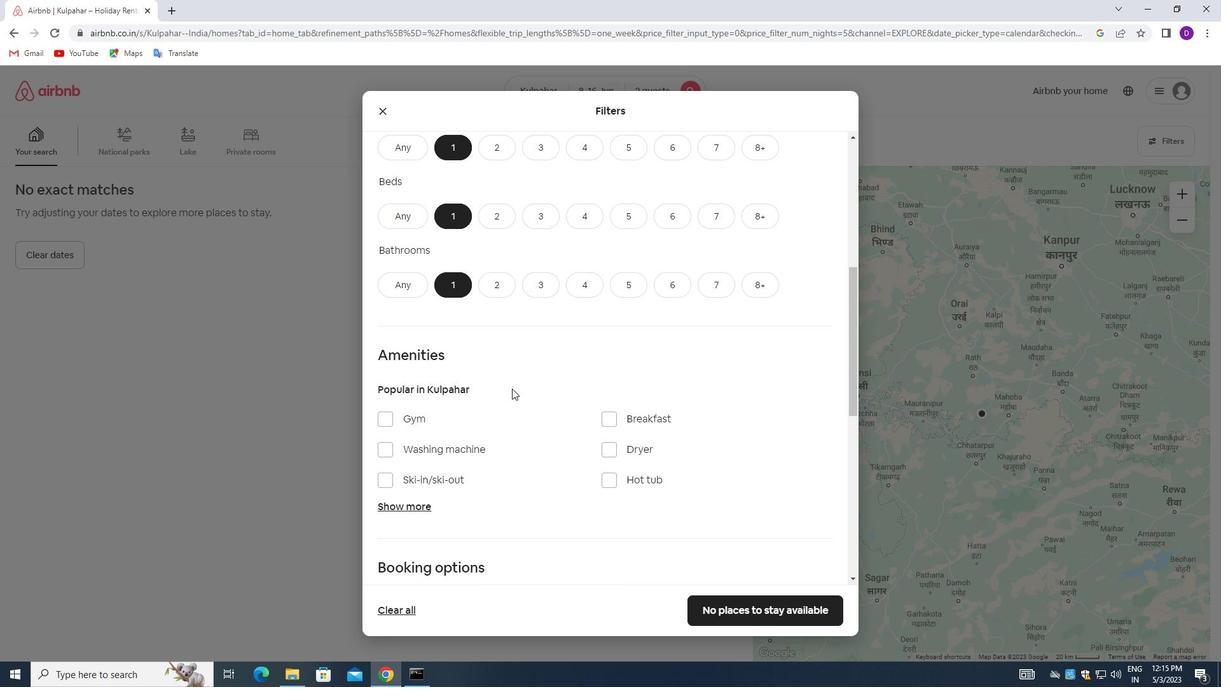 
Action: Mouse scrolled (535, 353) with delta (0, 0)
Screenshot: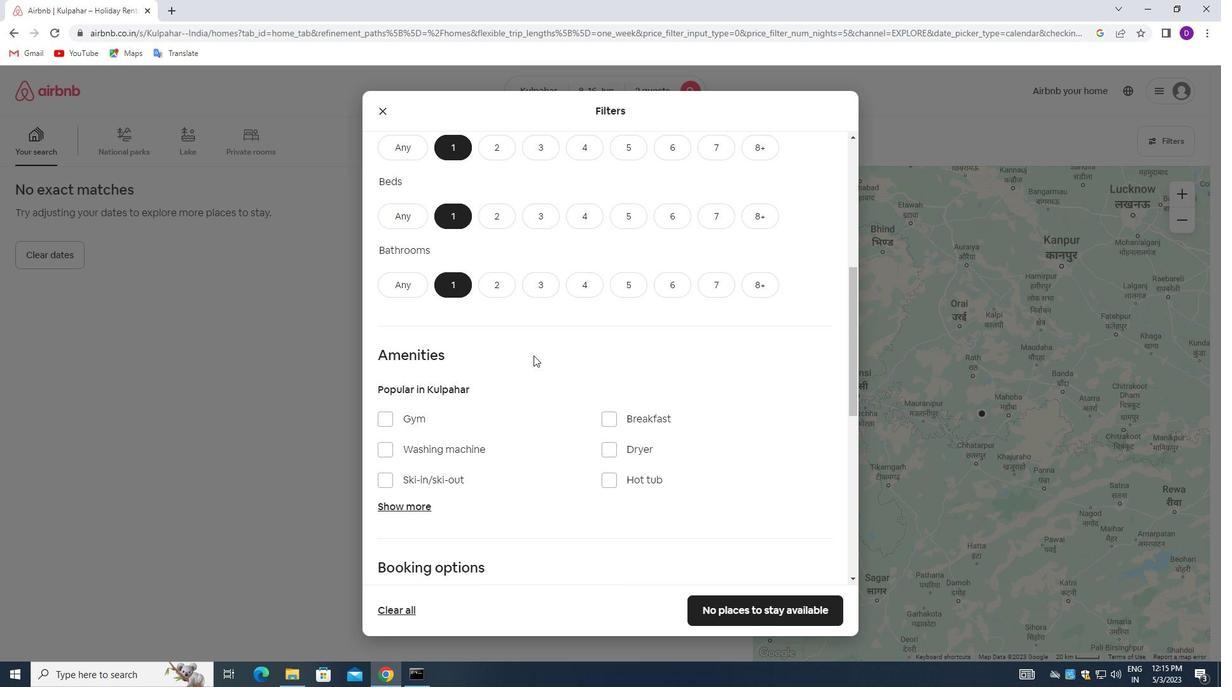 
Action: Mouse scrolled (535, 353) with delta (0, 0)
Screenshot: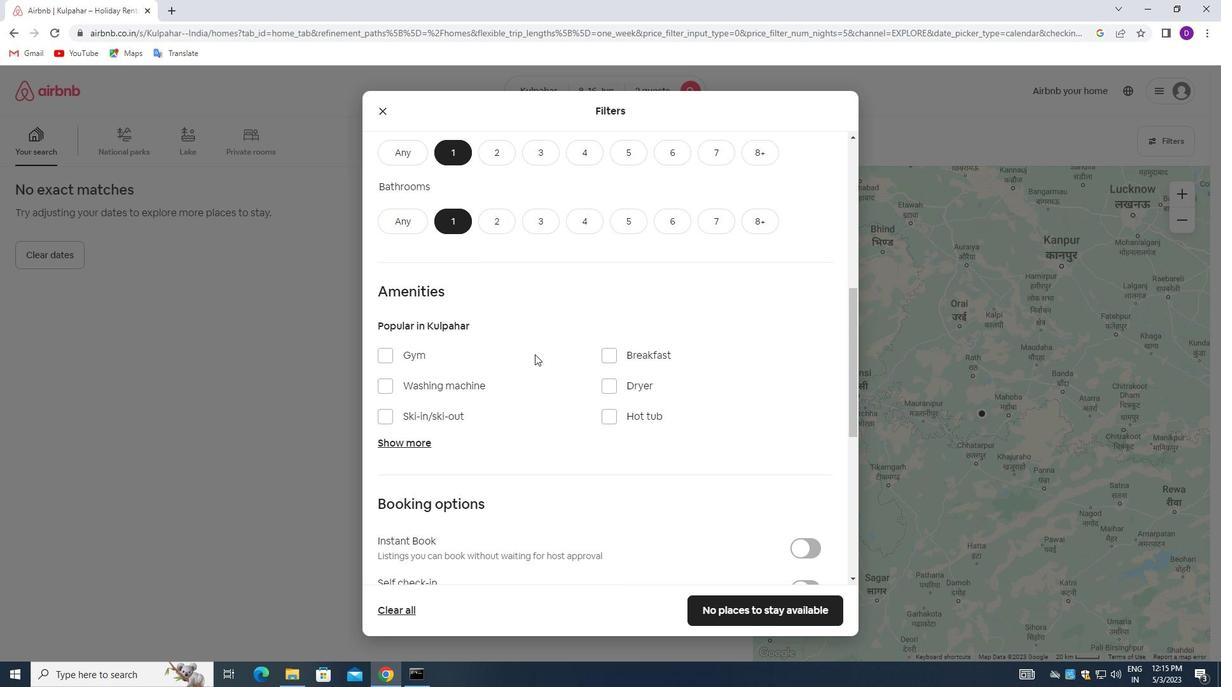 
Action: Mouse moved to (392, 325)
Screenshot: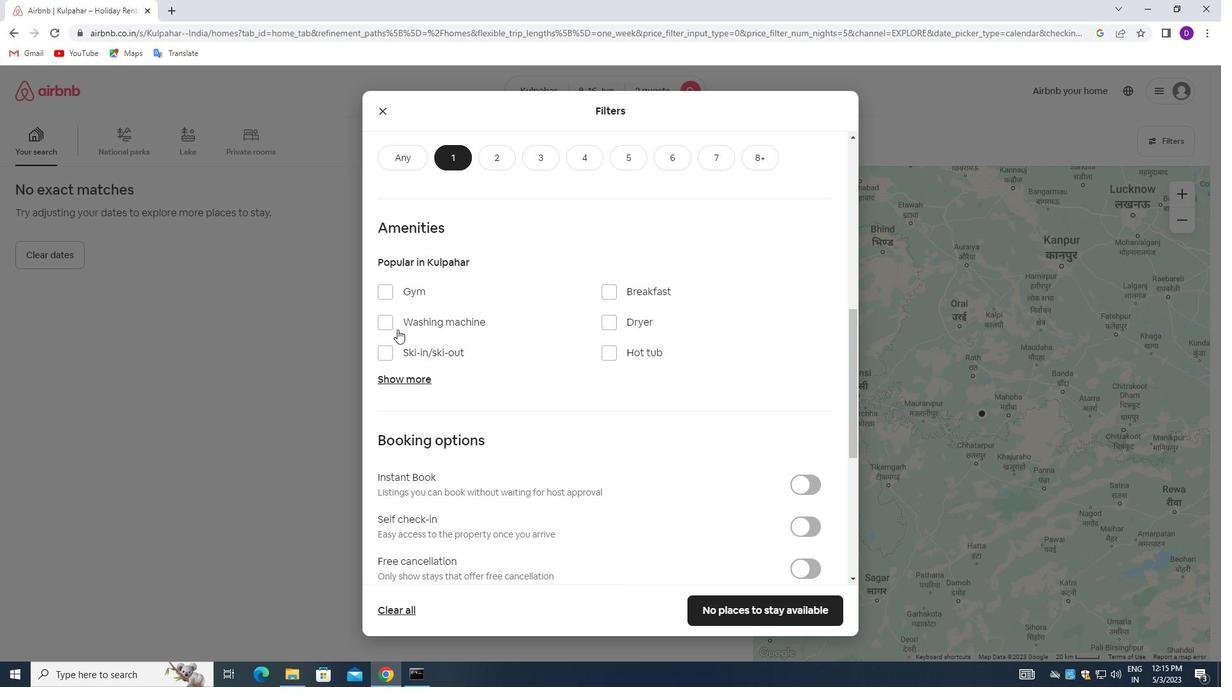 
Action: Mouse pressed left at (392, 325)
Screenshot: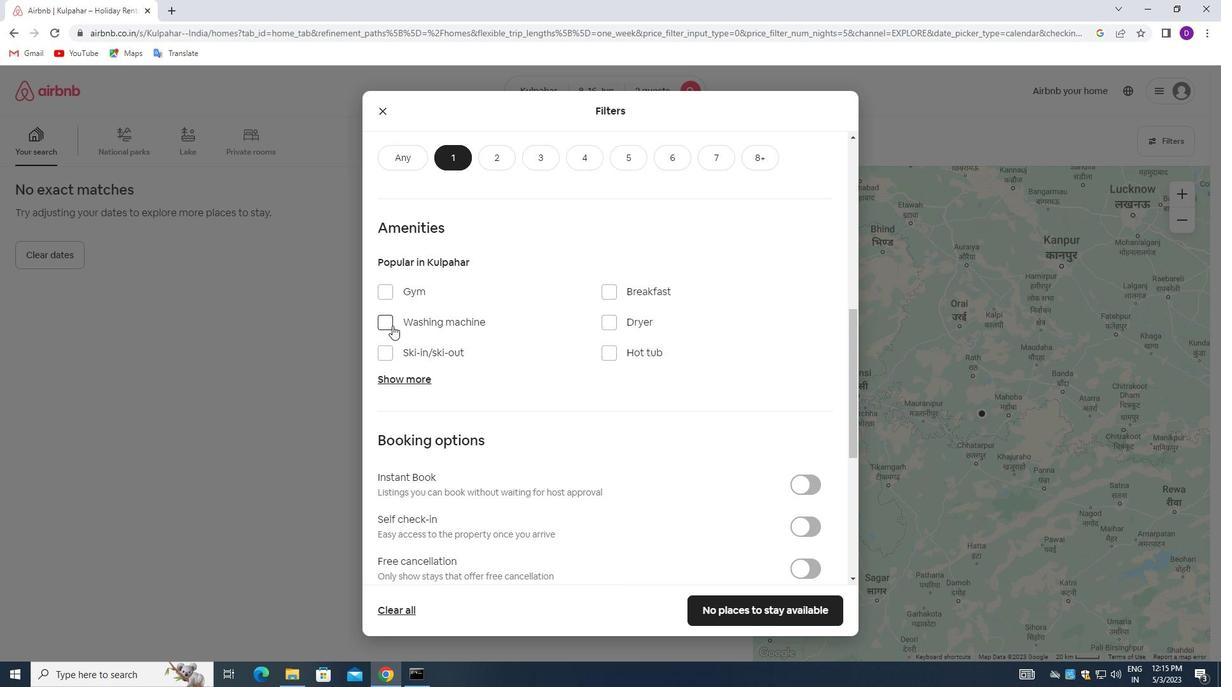
Action: Mouse moved to (596, 391)
Screenshot: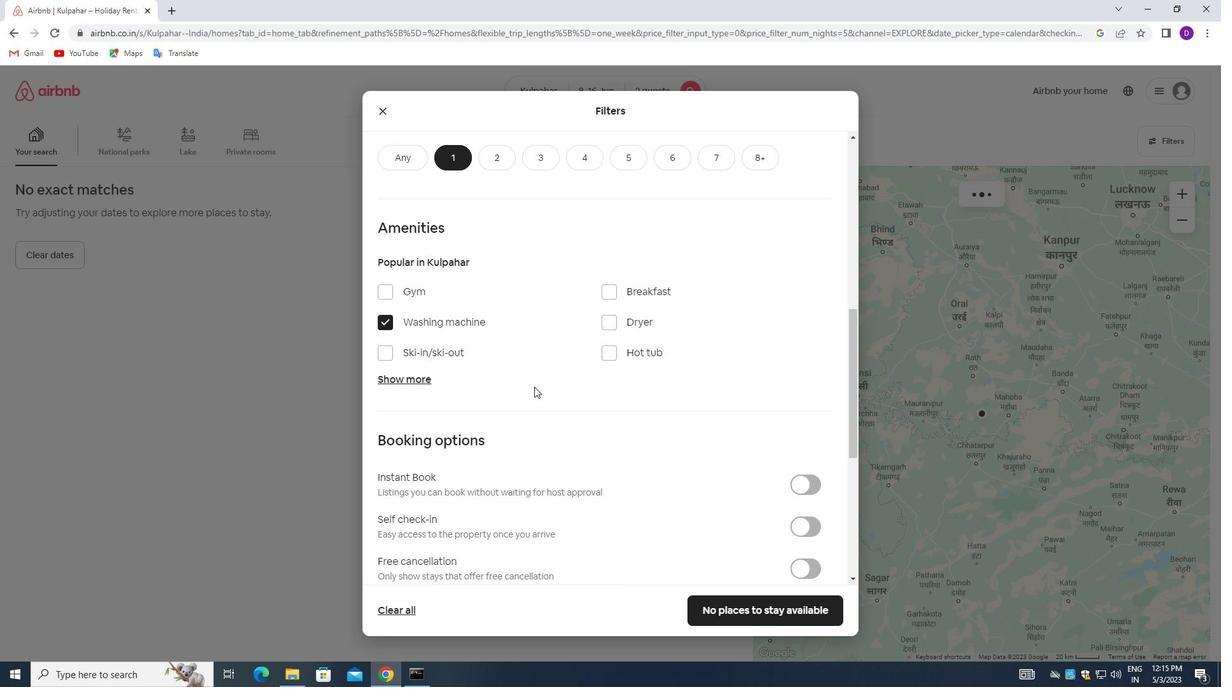 
Action: Mouse scrolled (596, 390) with delta (0, 0)
Screenshot: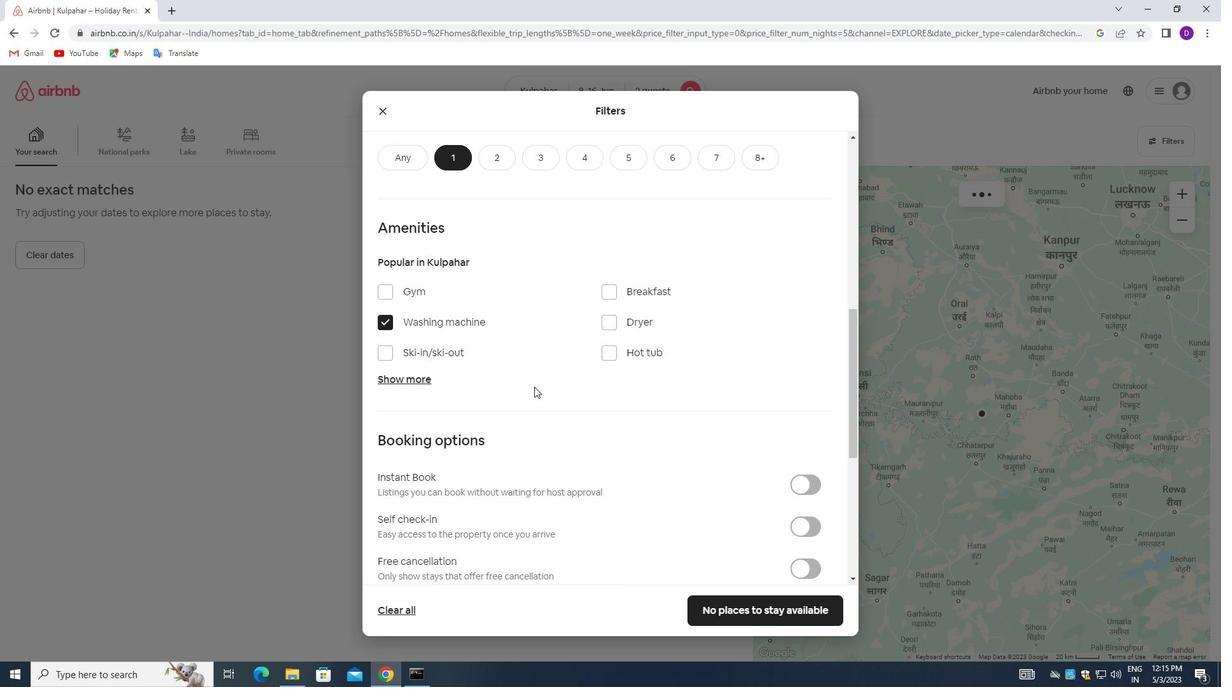 
Action: Mouse moved to (601, 392)
Screenshot: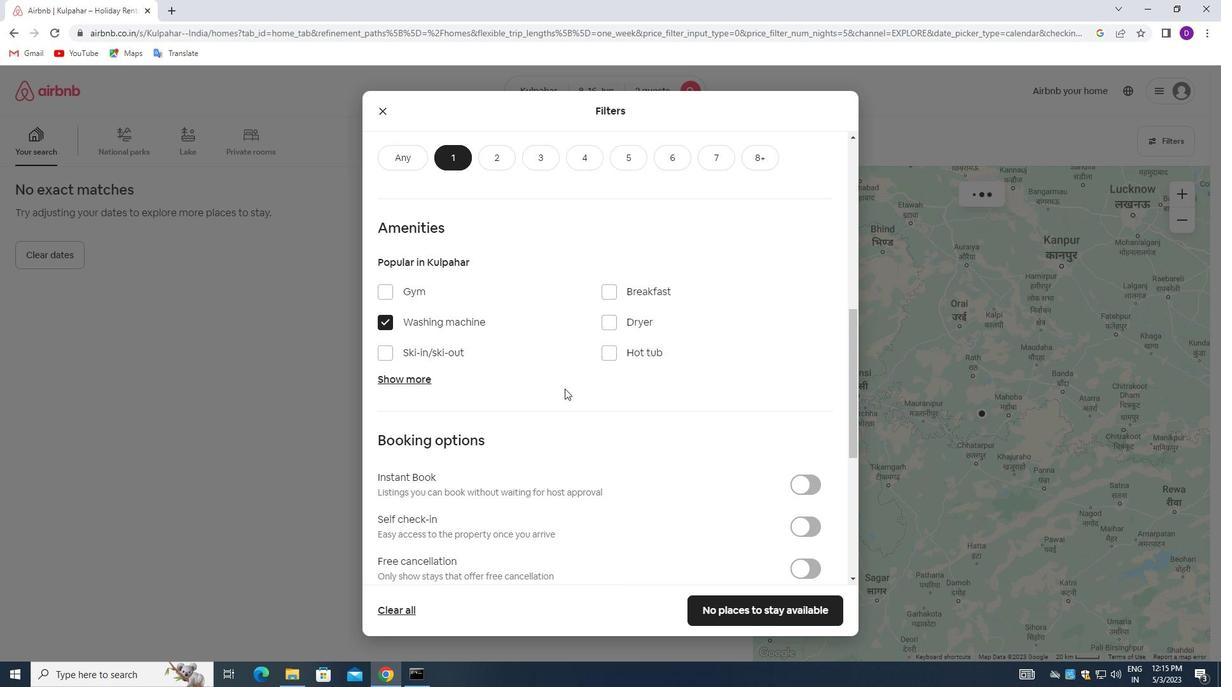 
Action: Mouse scrolled (601, 392) with delta (0, 0)
Screenshot: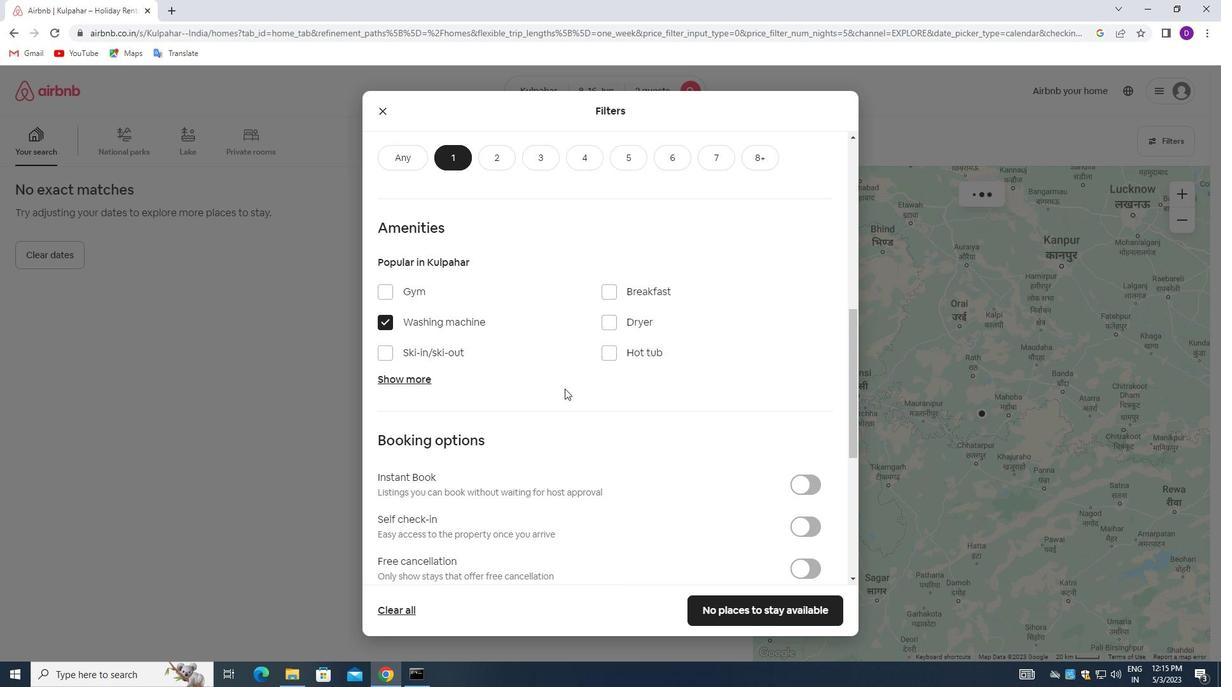 
Action: Mouse moved to (805, 401)
Screenshot: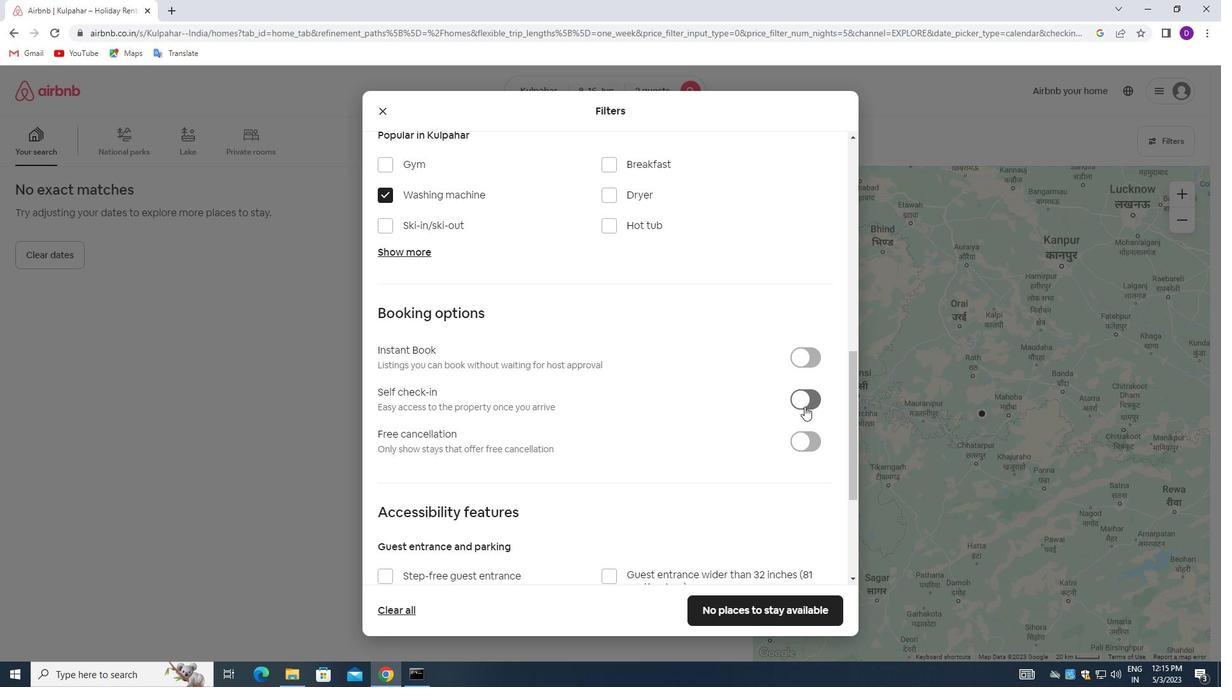 
Action: Mouse pressed left at (805, 401)
Screenshot: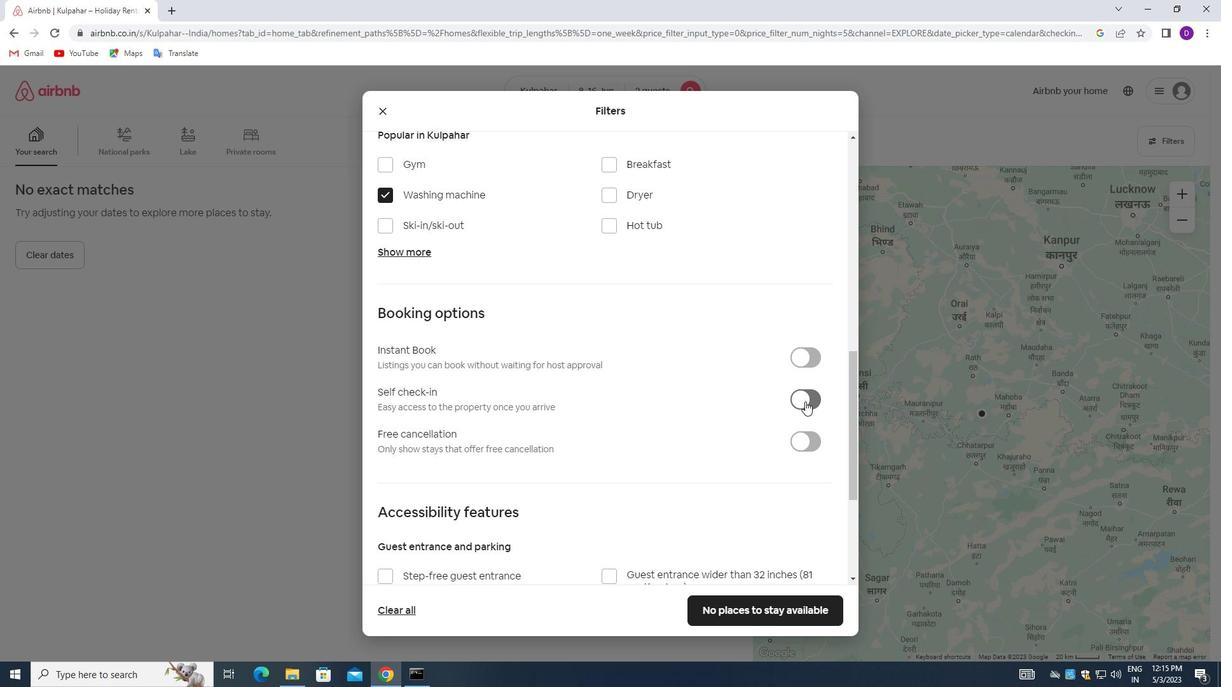 
Action: Mouse moved to (602, 430)
Screenshot: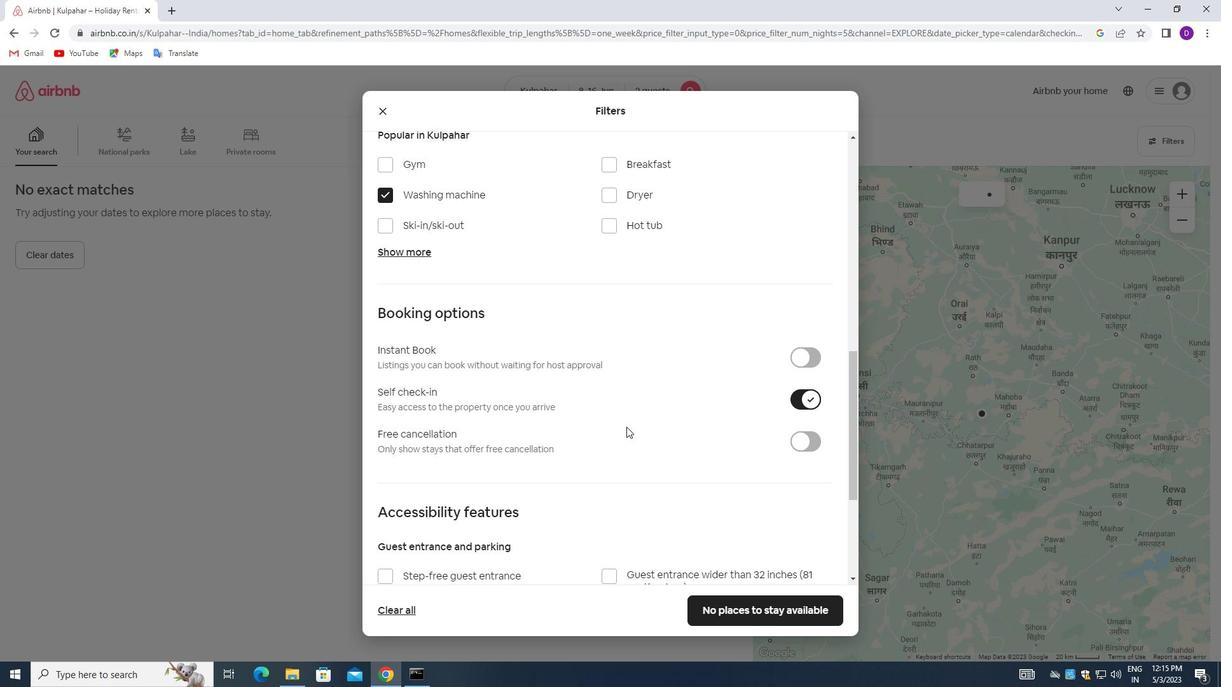 
Action: Mouse scrolled (602, 430) with delta (0, 0)
Screenshot: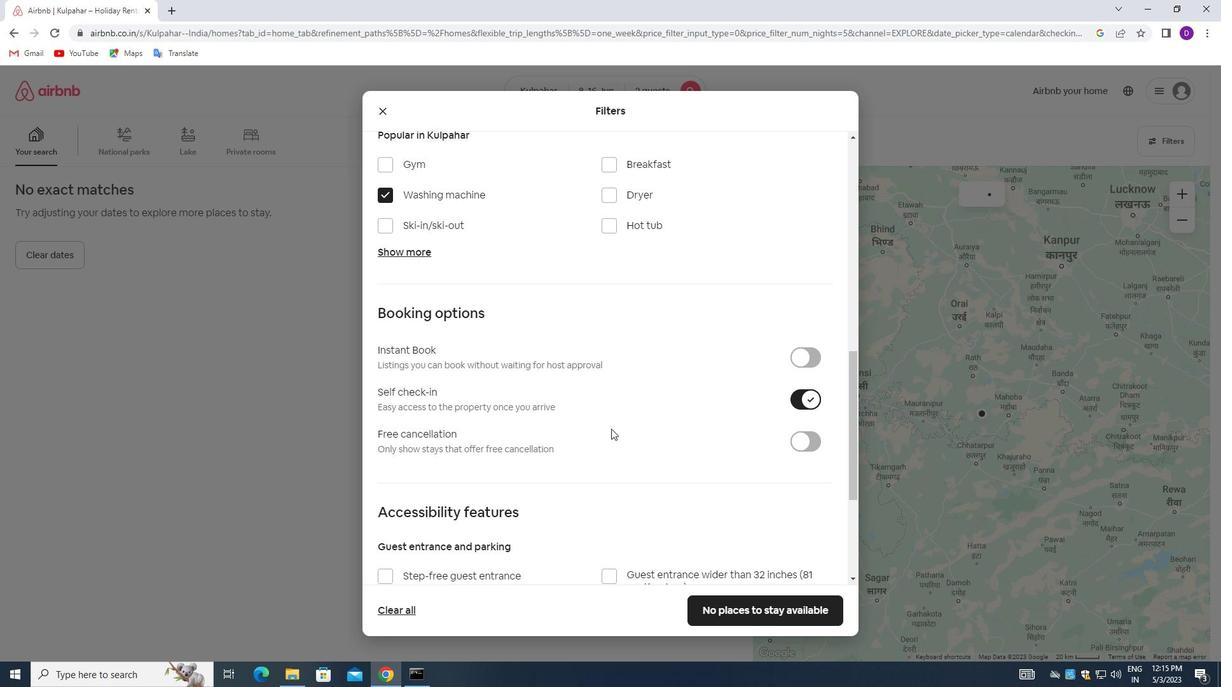 
Action: Mouse moved to (600, 430)
Screenshot: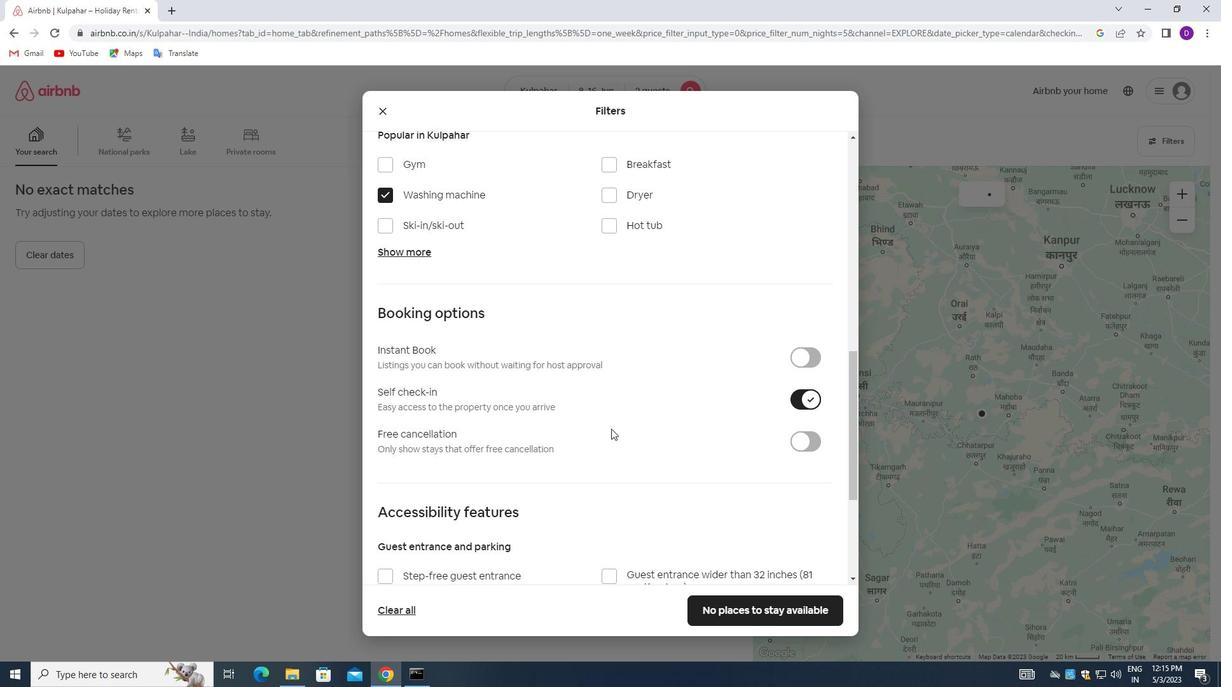 
Action: Mouse scrolled (600, 430) with delta (0, 0)
Screenshot: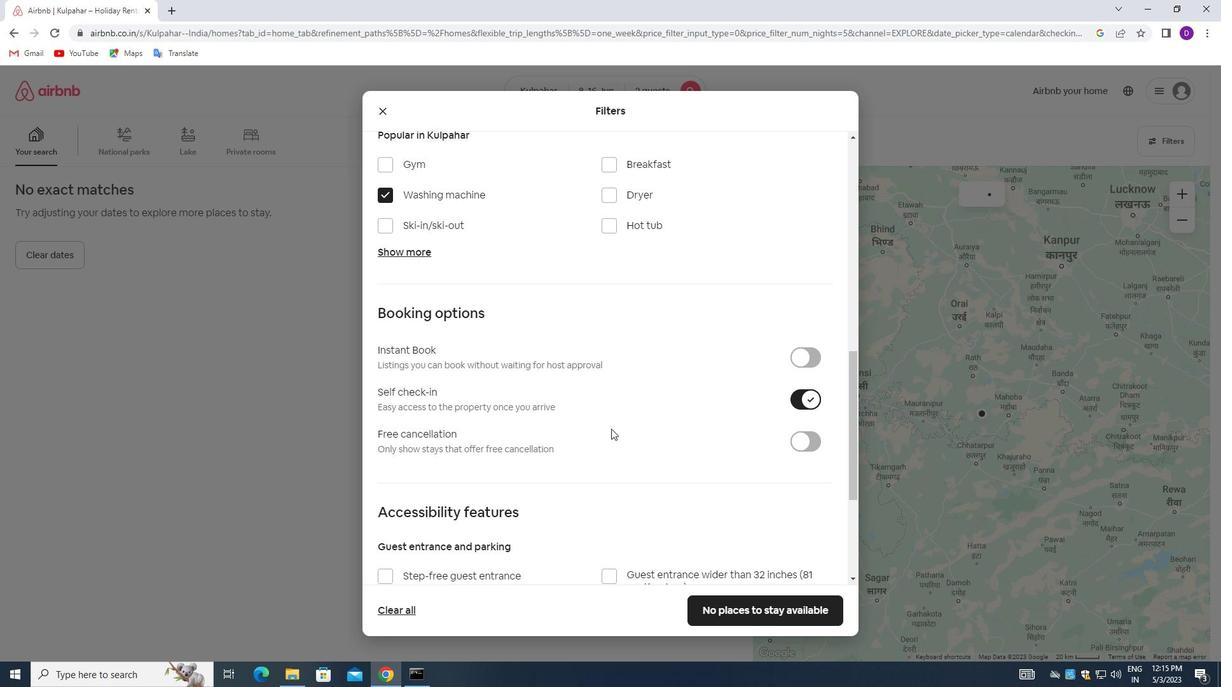 
Action: Mouse moved to (598, 430)
Screenshot: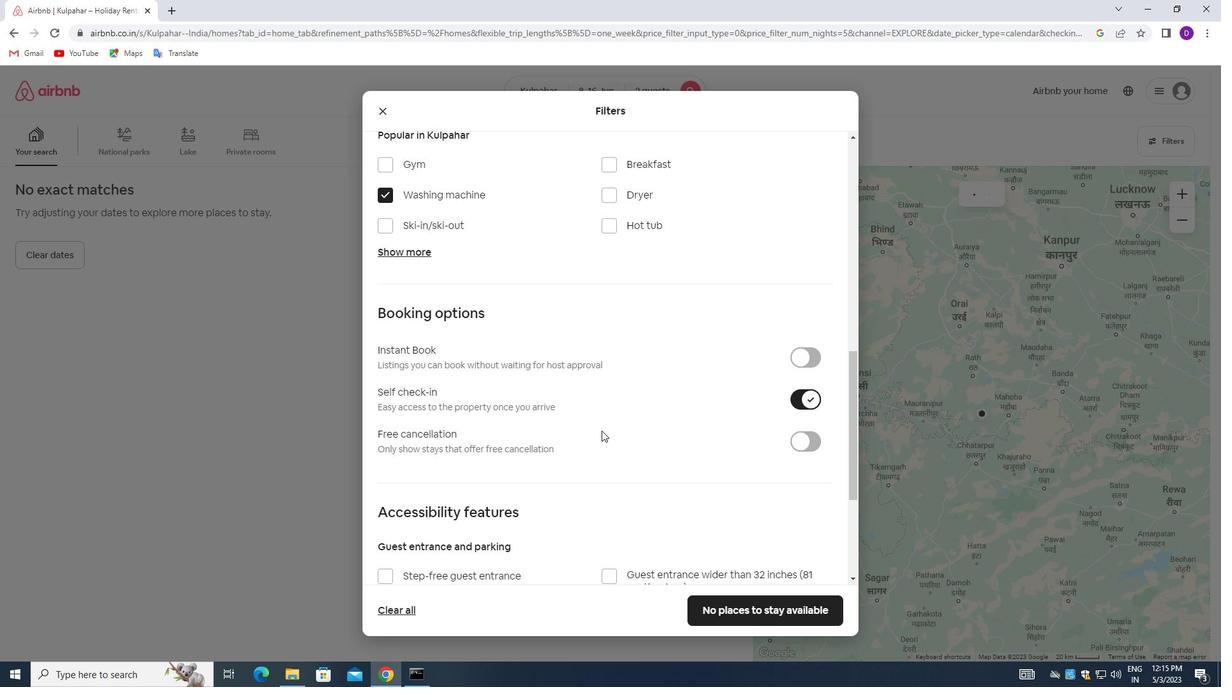 
Action: Mouse scrolled (598, 430) with delta (0, 0)
Screenshot: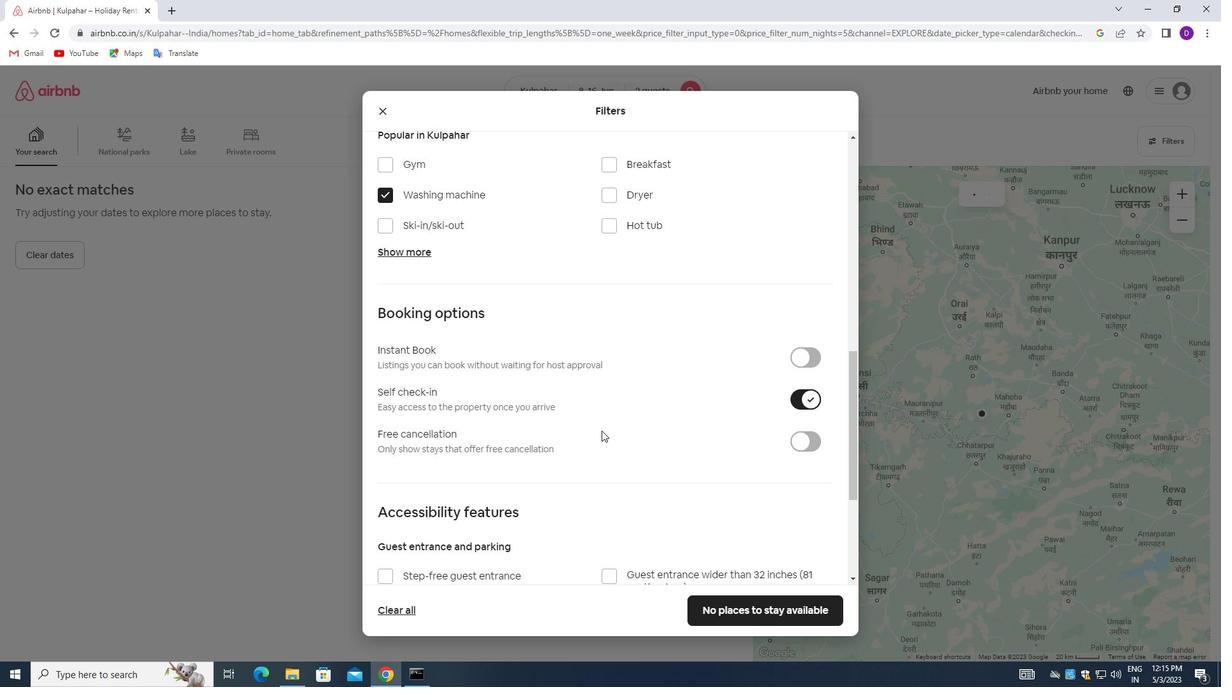 
Action: Mouse moved to (596, 426)
Screenshot: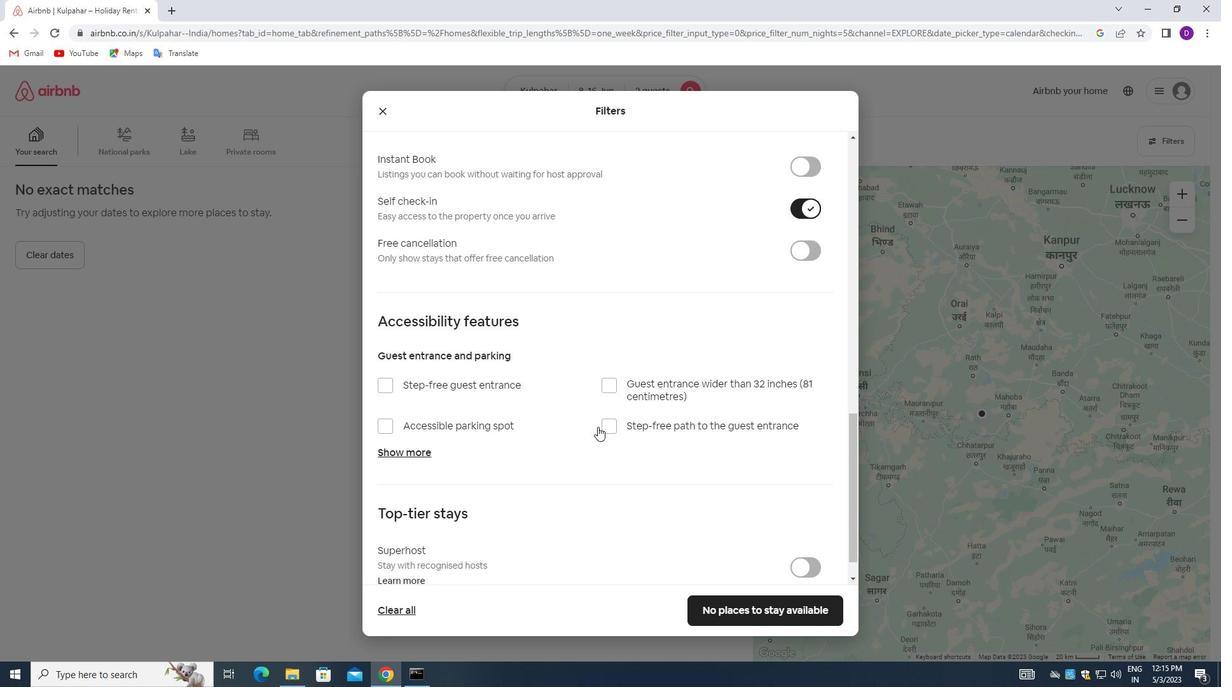 
Action: Mouse scrolled (596, 425) with delta (0, 0)
Screenshot: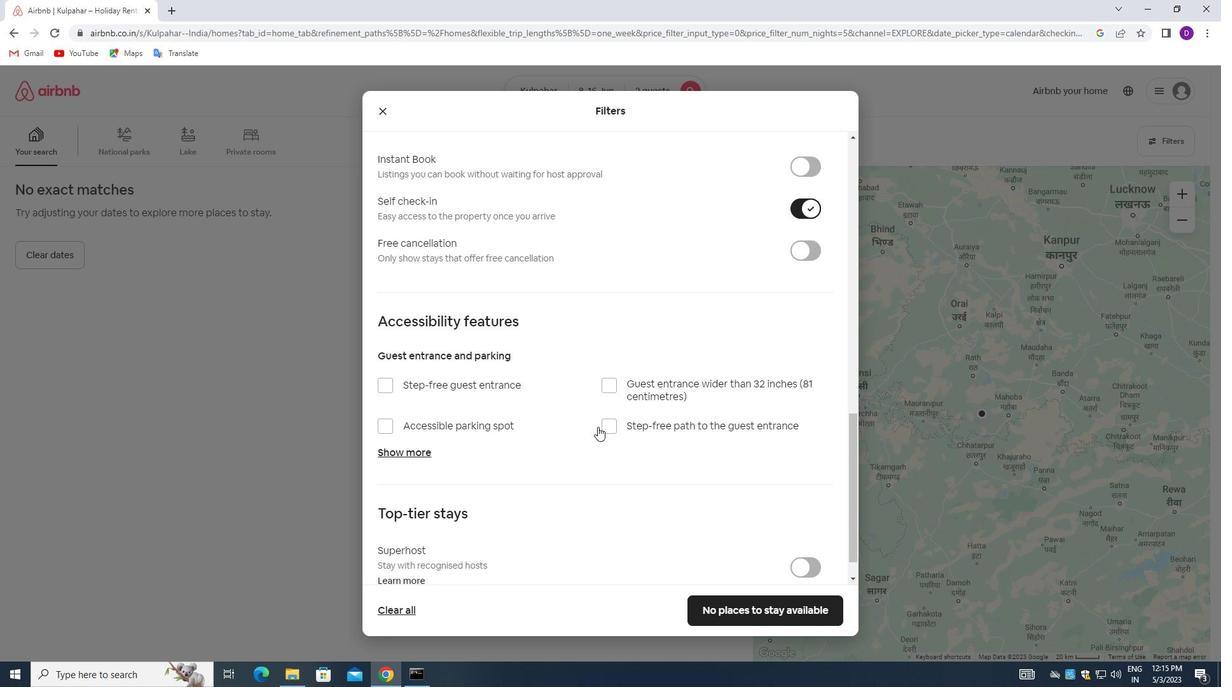 
Action: Mouse moved to (595, 426)
Screenshot: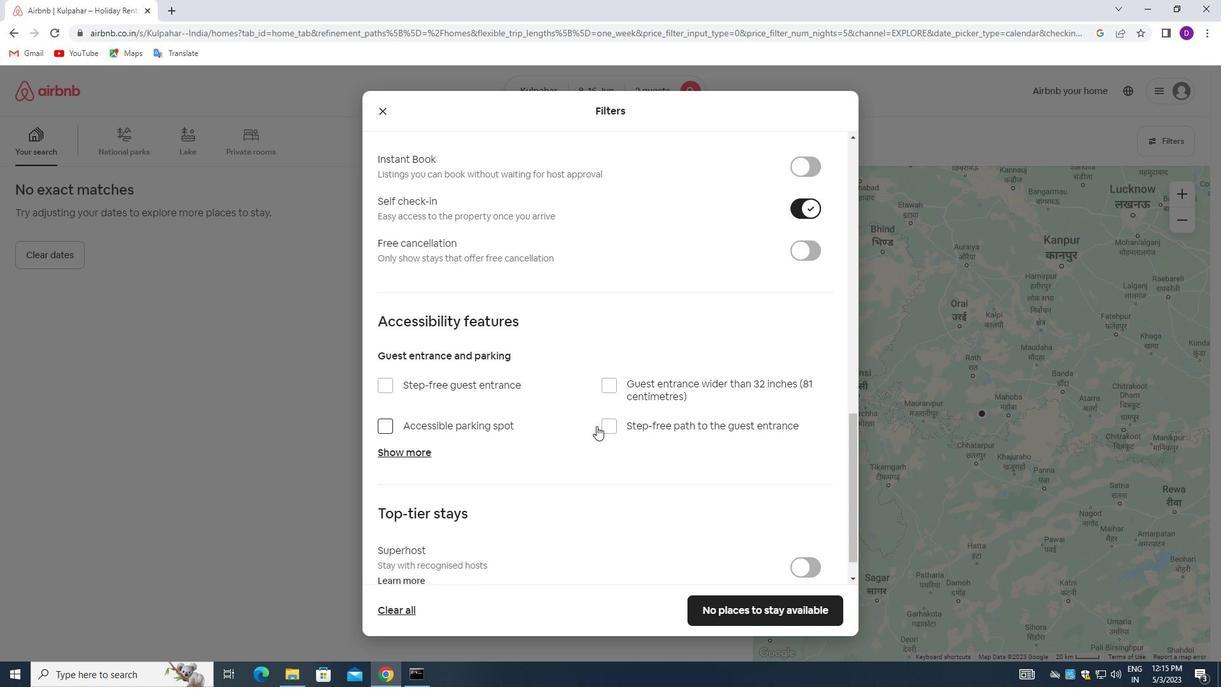 
Action: Mouse scrolled (595, 425) with delta (0, 0)
Screenshot: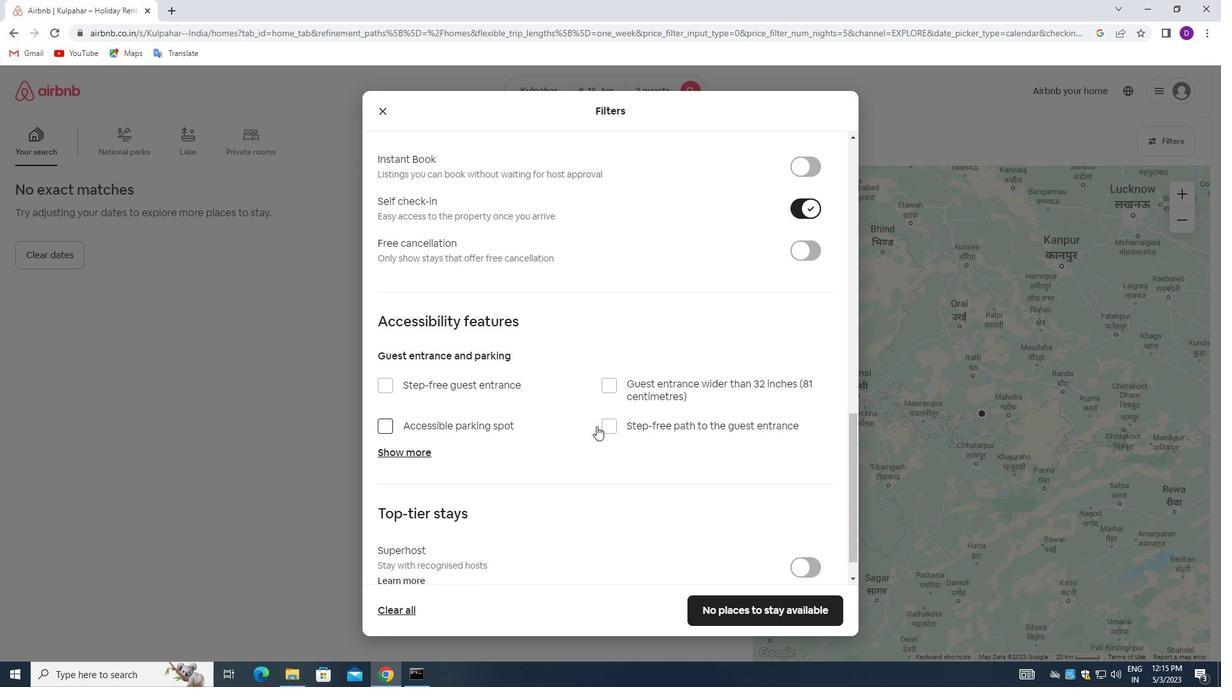 
Action: Mouse scrolled (595, 425) with delta (0, 0)
Screenshot: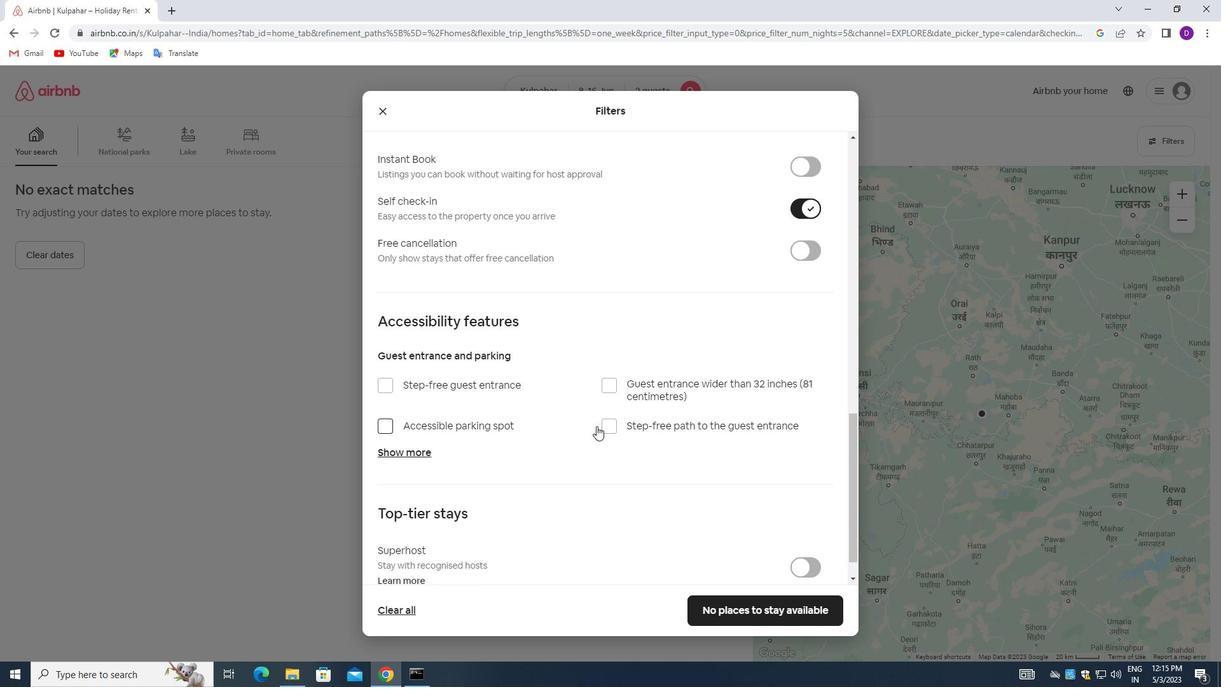 
Action: Mouse moved to (596, 438)
Screenshot: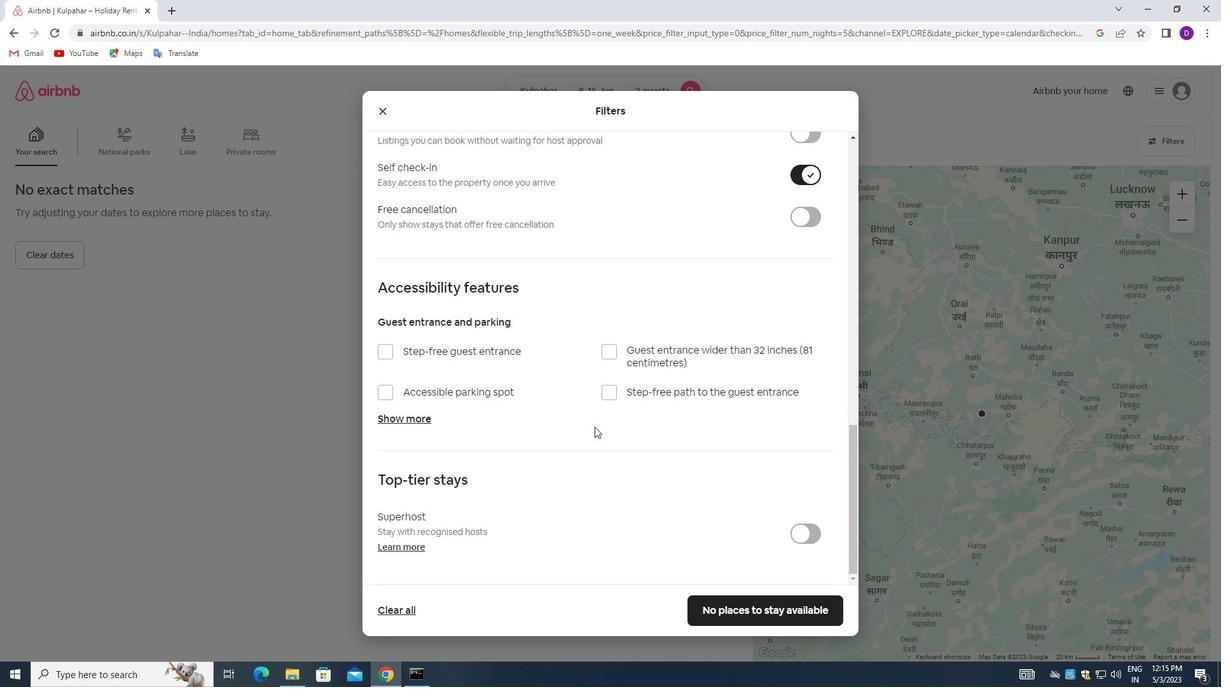 
Action: Mouse scrolled (596, 437) with delta (0, 0)
Screenshot: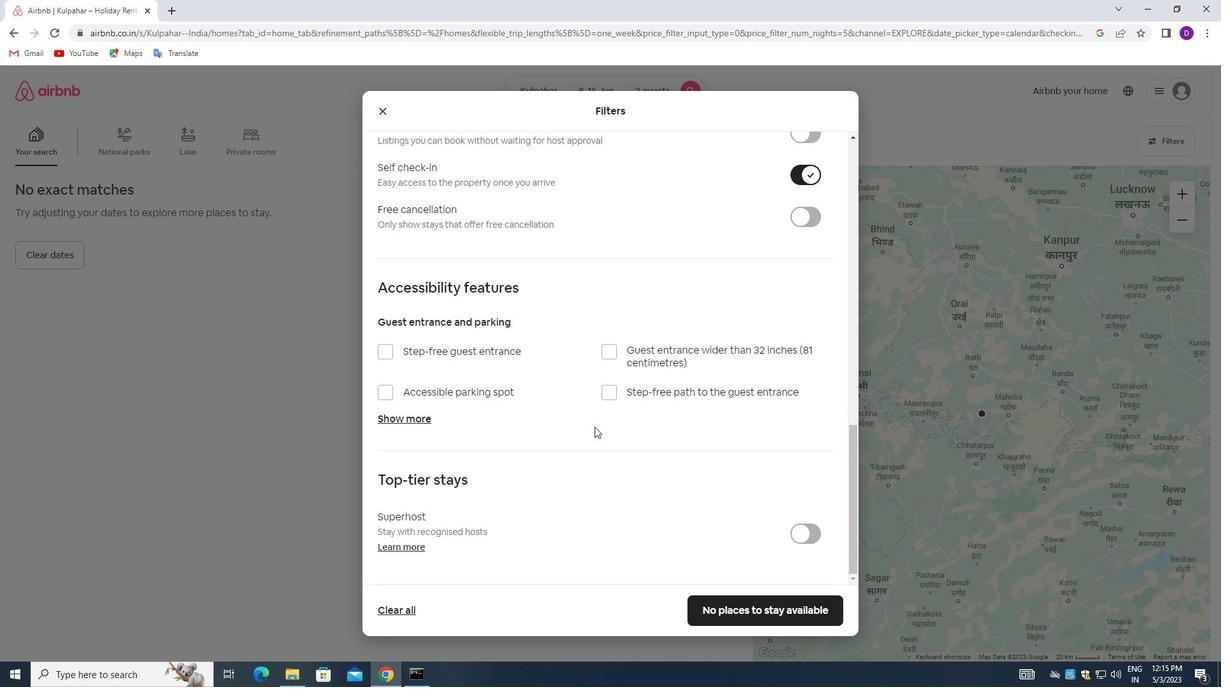 
Action: Mouse moved to (597, 449)
Screenshot: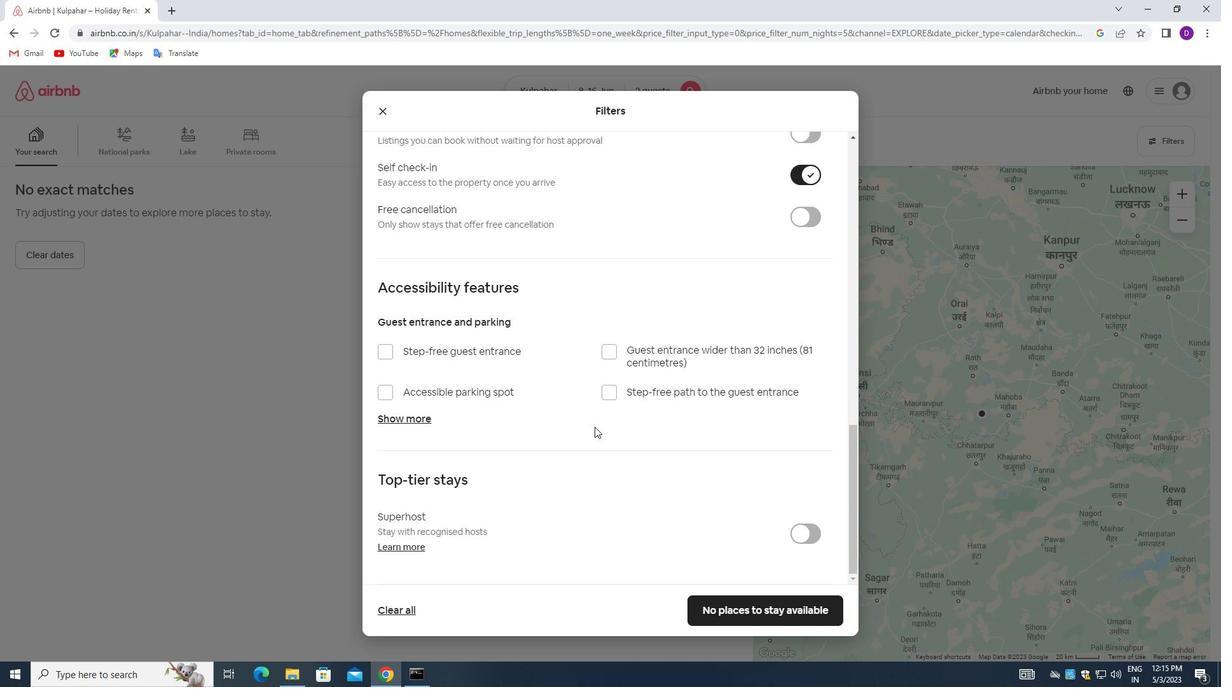 
Action: Mouse scrolled (597, 449) with delta (0, 0)
Screenshot: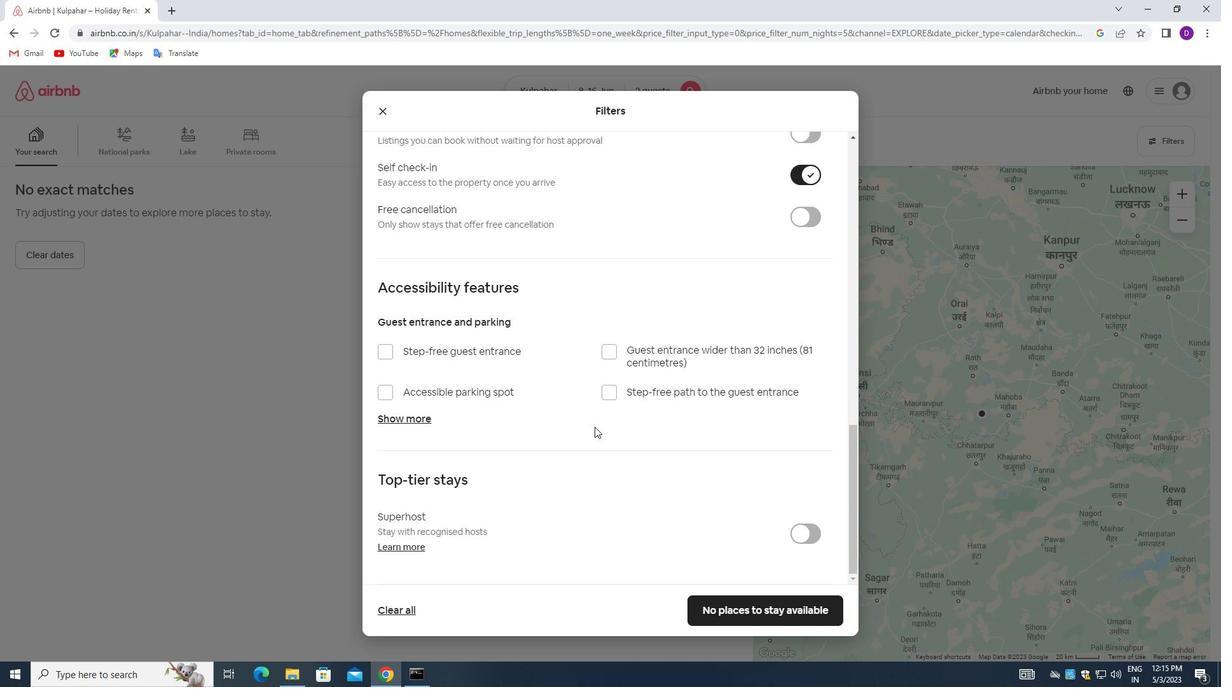 
Action: Mouse moved to (754, 606)
Screenshot: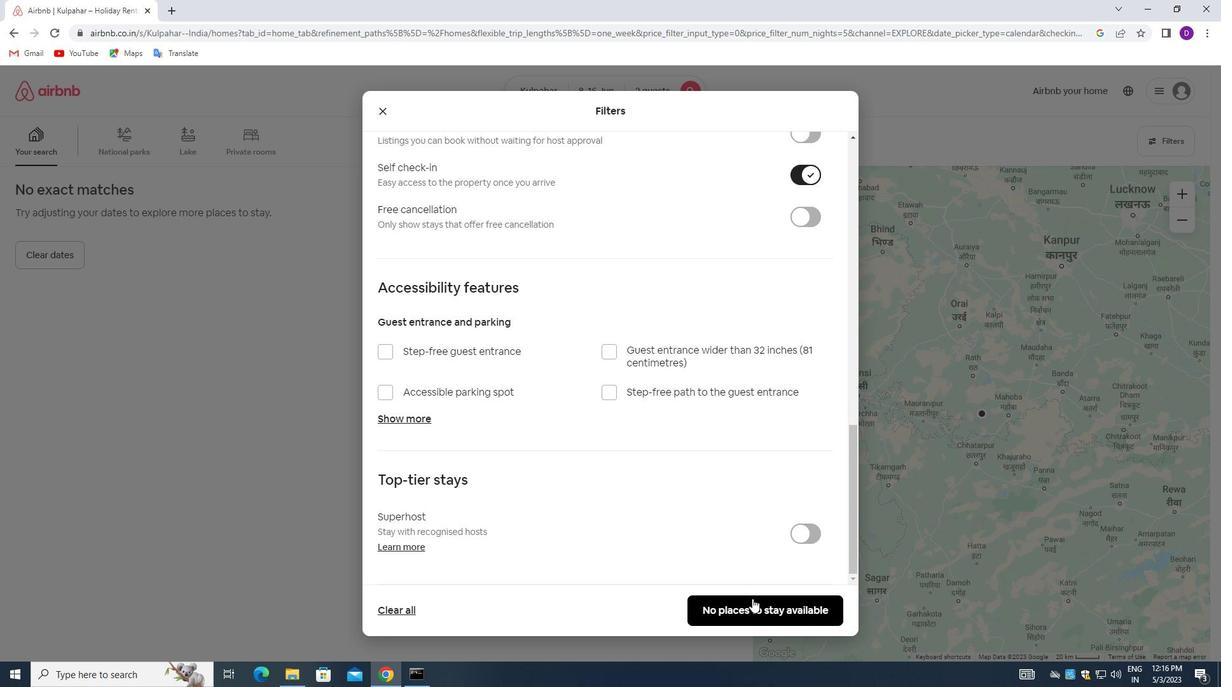 
Action: Mouse pressed left at (754, 606)
Screenshot: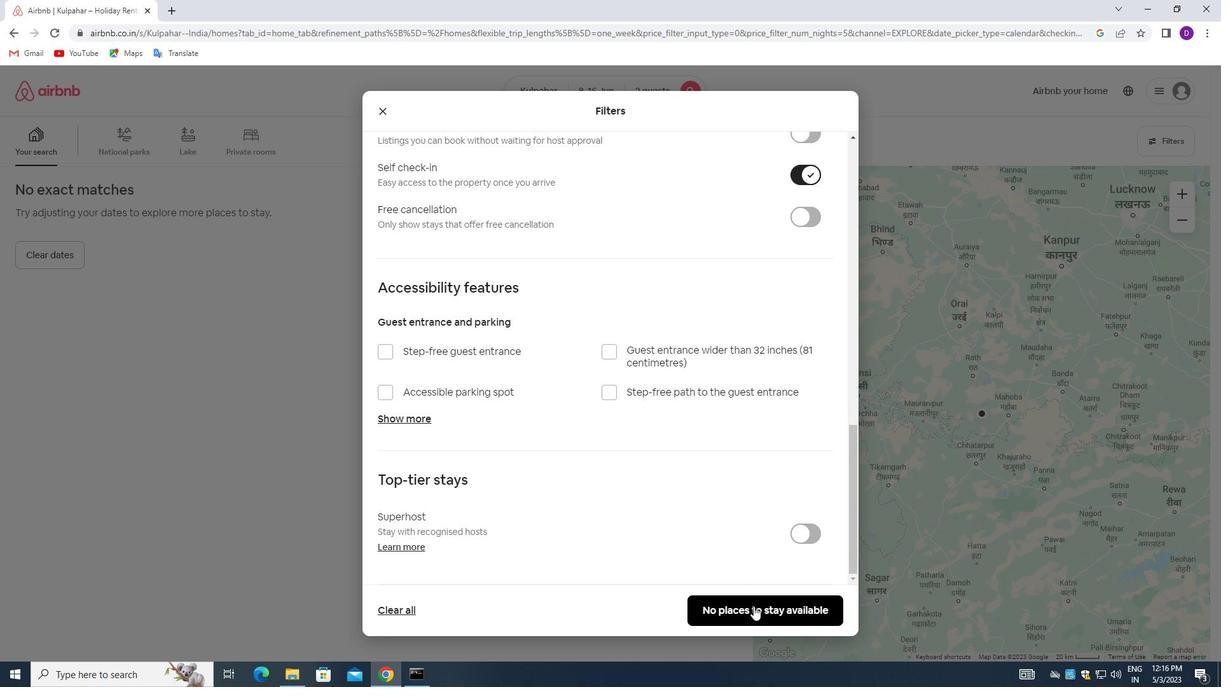 
Action: Mouse moved to (664, 373)
Screenshot: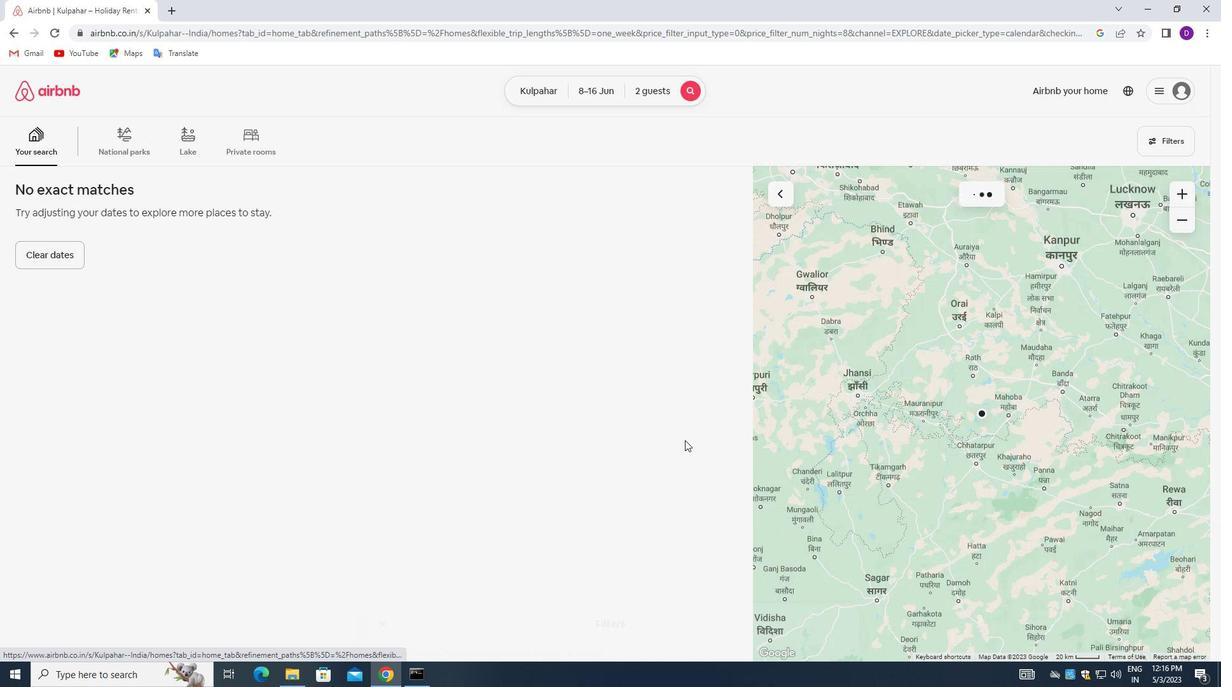 
